 Task: Look for space in Tultitlán, Mexico from 5th September, 2023 to 13th September, 2023 for 6 adults in price range Rs.15000 to Rs.20000. Place can be entire place with 3 bedrooms having 3 beds and 3 bathrooms. Property type can be house, flat, guest house. Booking option can be shelf check-in. Required host language is English.
Action: Mouse moved to (460, 104)
Screenshot: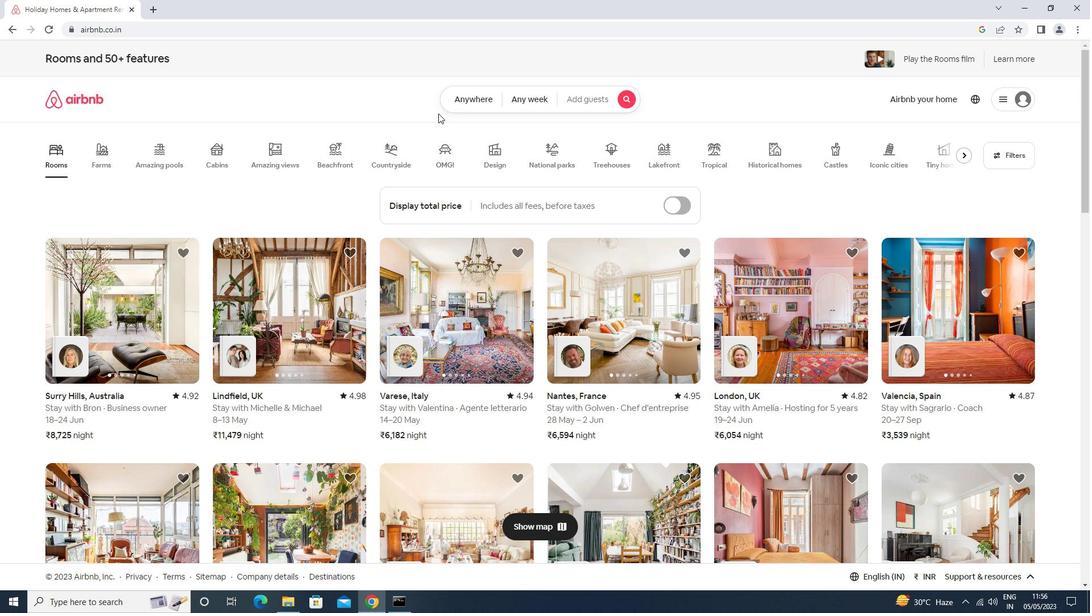 
Action: Mouse pressed left at (460, 104)
Screenshot: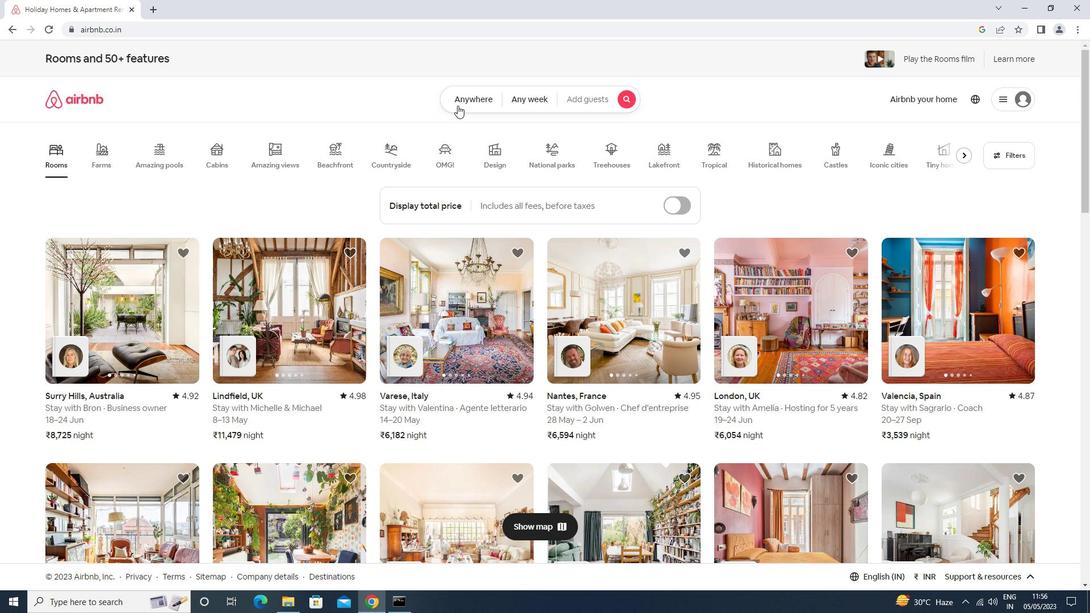 
Action: Mouse moved to (409, 140)
Screenshot: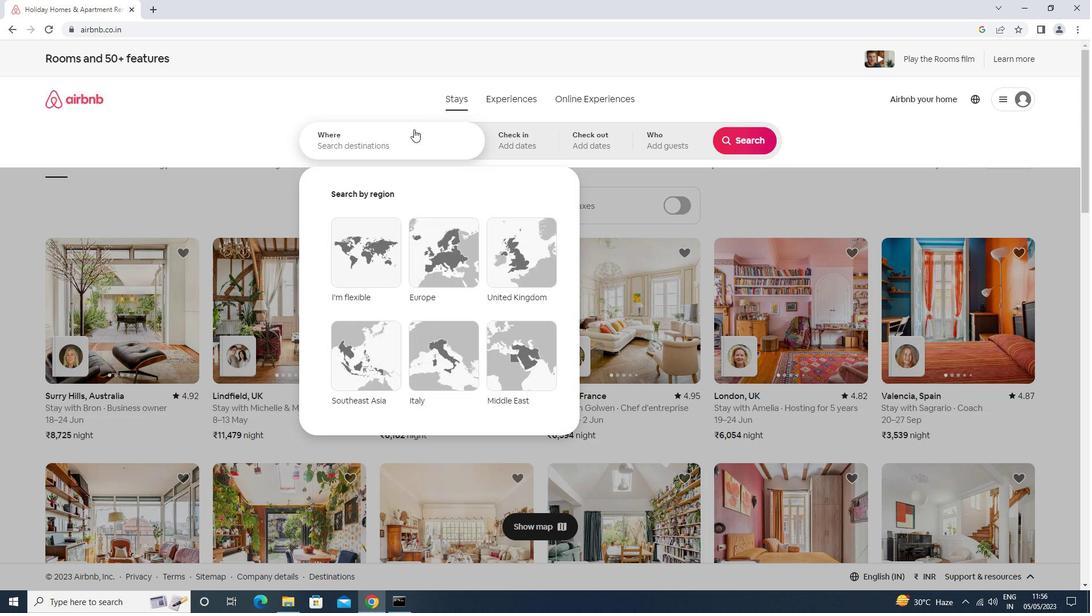 
Action: Mouse pressed left at (409, 140)
Screenshot: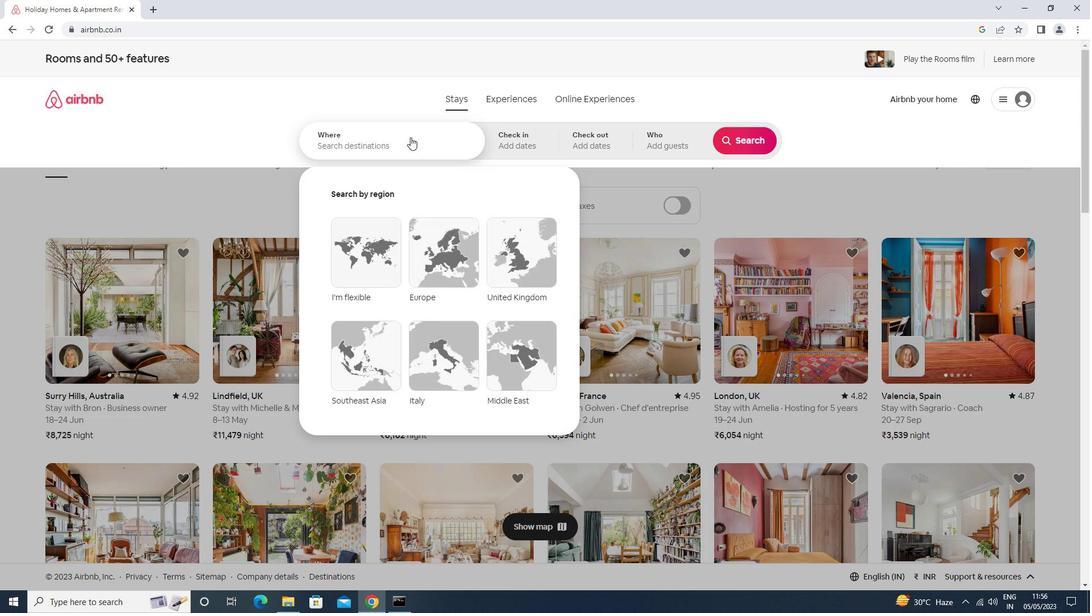 
Action: Mouse moved to (401, 140)
Screenshot: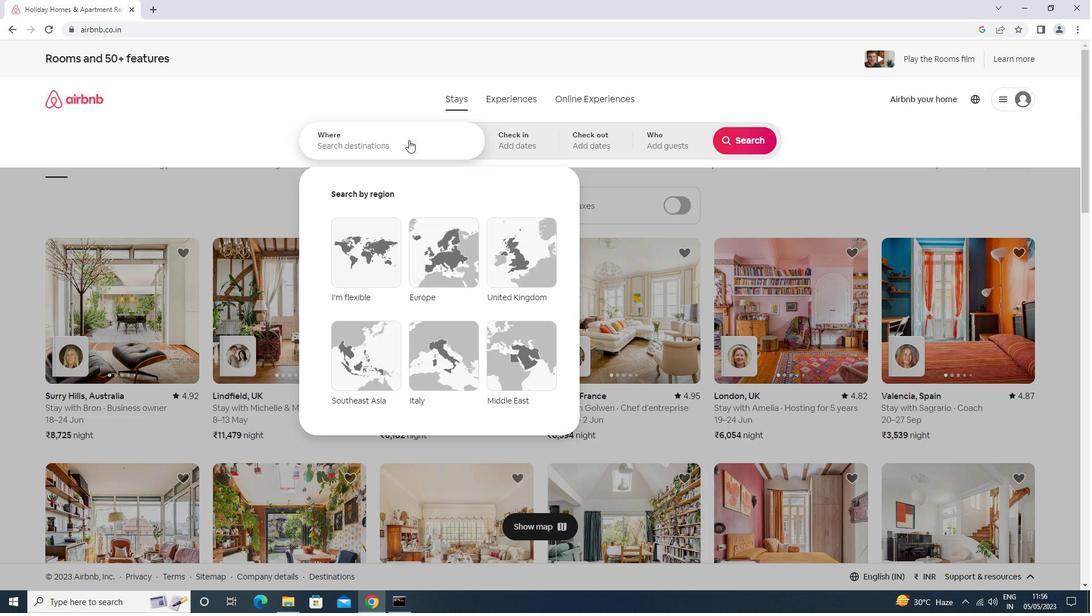 
Action: Key pressed <Key.shift>TULTITLAN<Key.down><Key.enter>
Screenshot: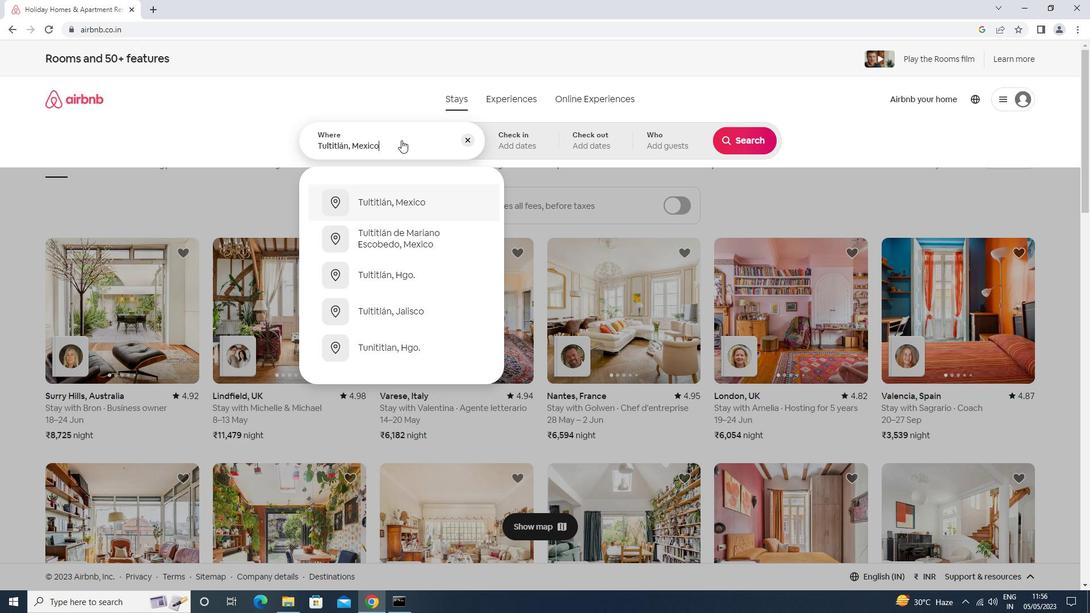 
Action: Mouse moved to (744, 234)
Screenshot: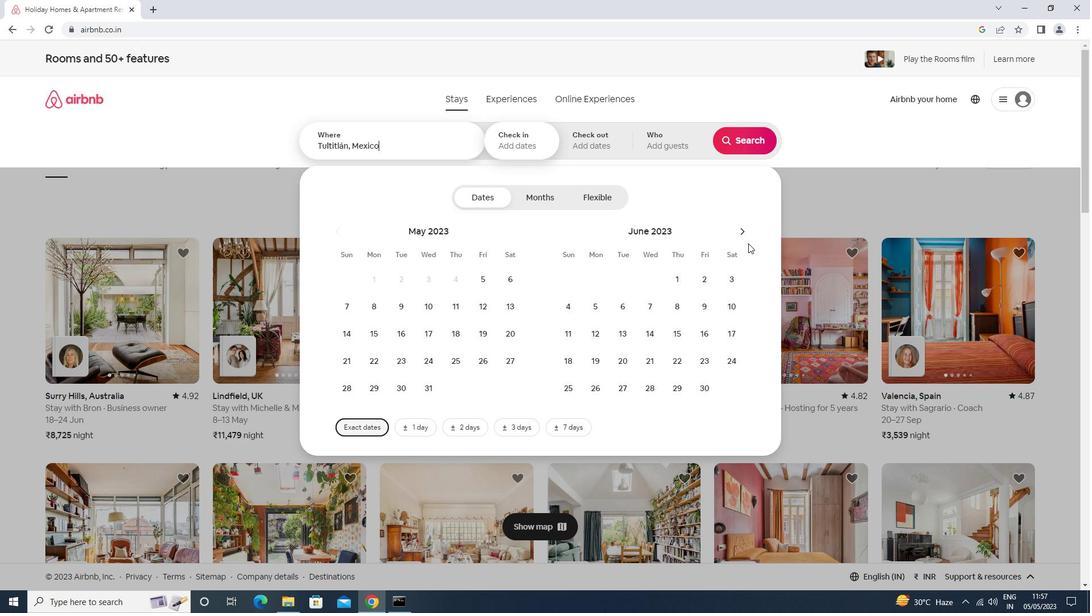 
Action: Mouse pressed left at (744, 234)
Screenshot: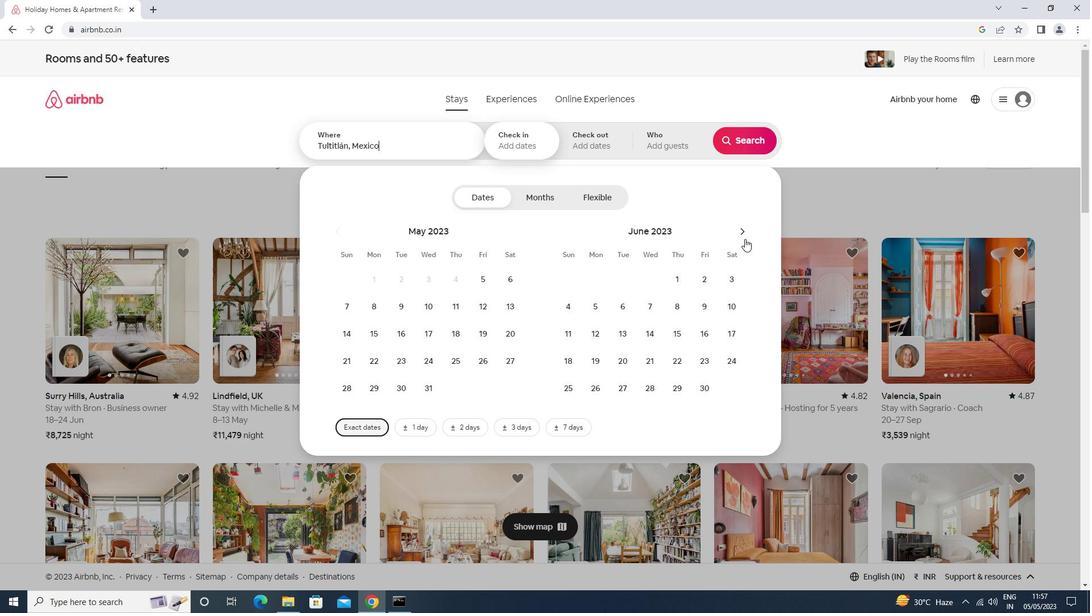 
Action: Mouse moved to (744, 233)
Screenshot: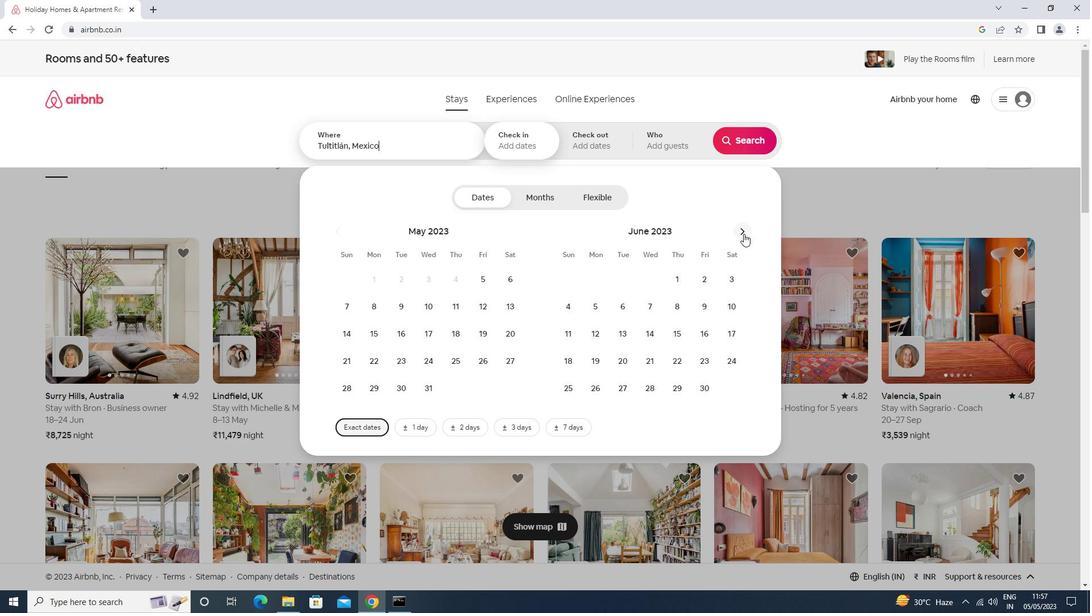 
Action: Mouse pressed left at (744, 233)
Screenshot: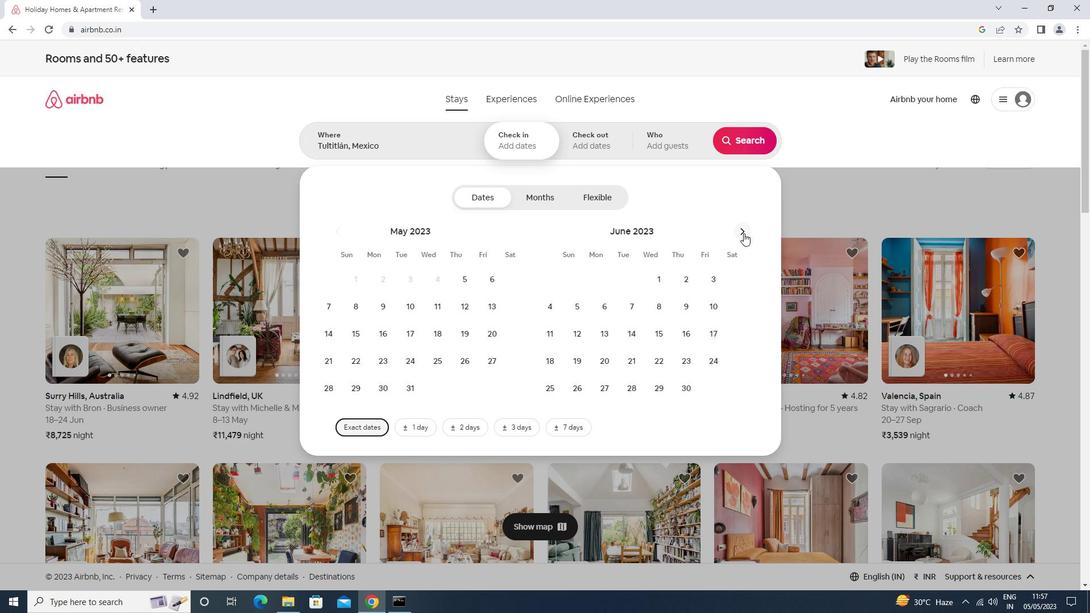 
Action: Mouse pressed left at (744, 233)
Screenshot: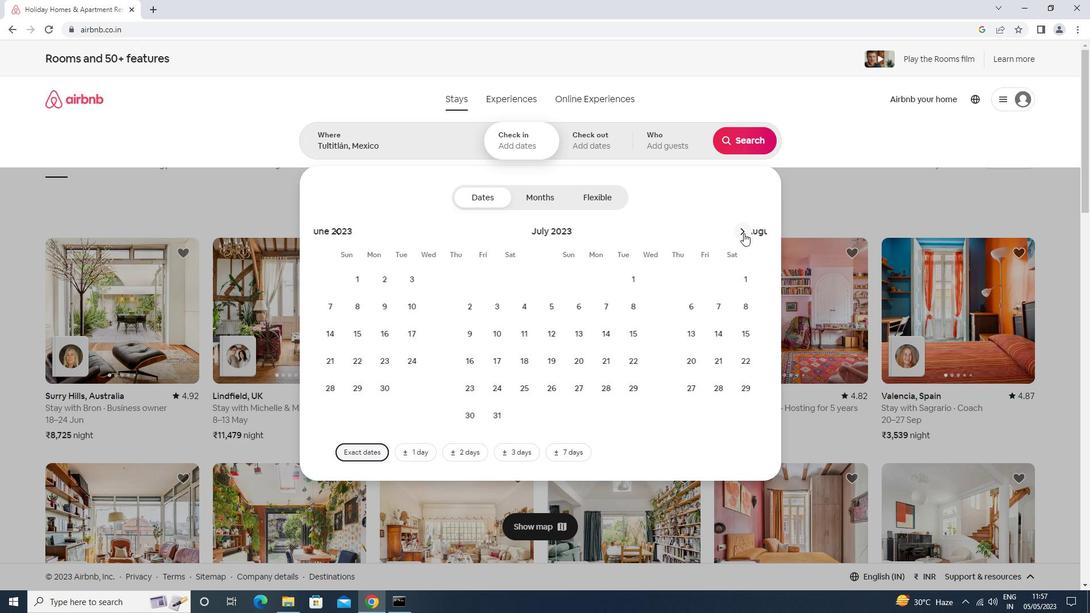 
Action: Mouse moved to (610, 303)
Screenshot: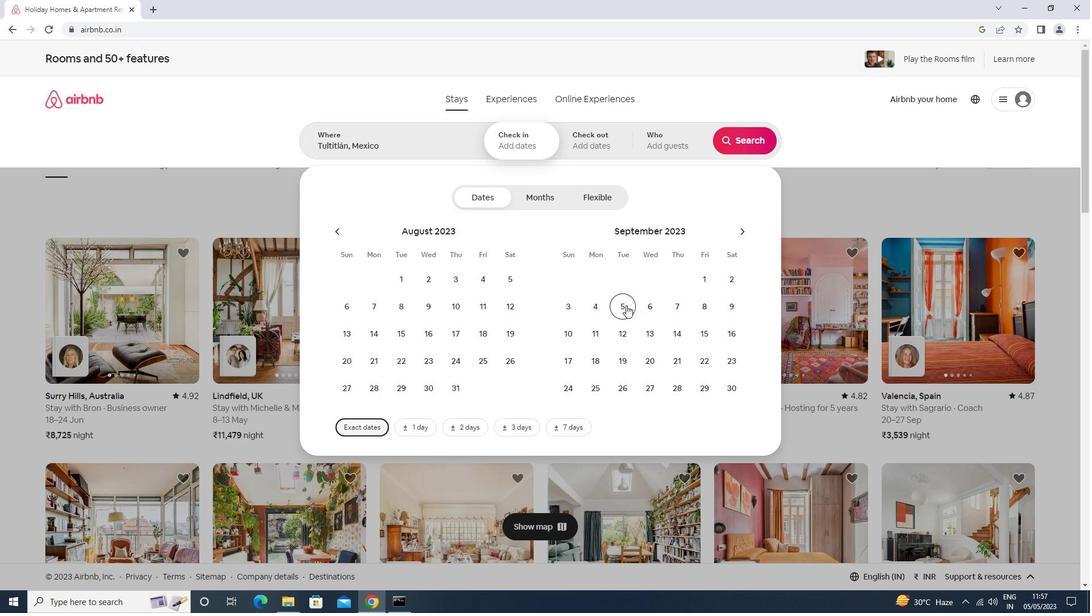 
Action: Mouse pressed left at (610, 303)
Screenshot: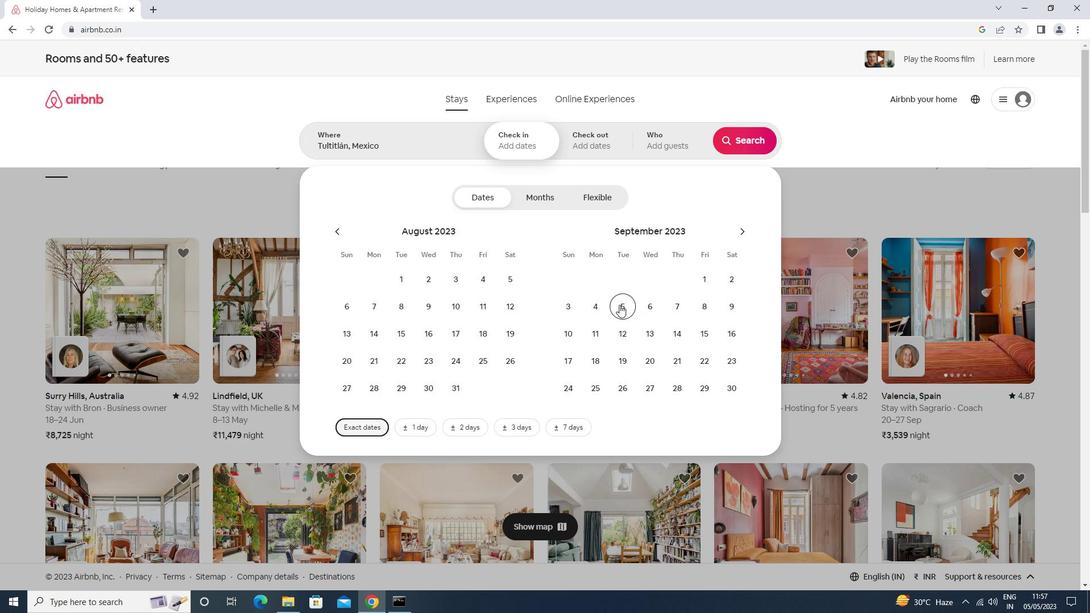 
Action: Mouse moved to (644, 341)
Screenshot: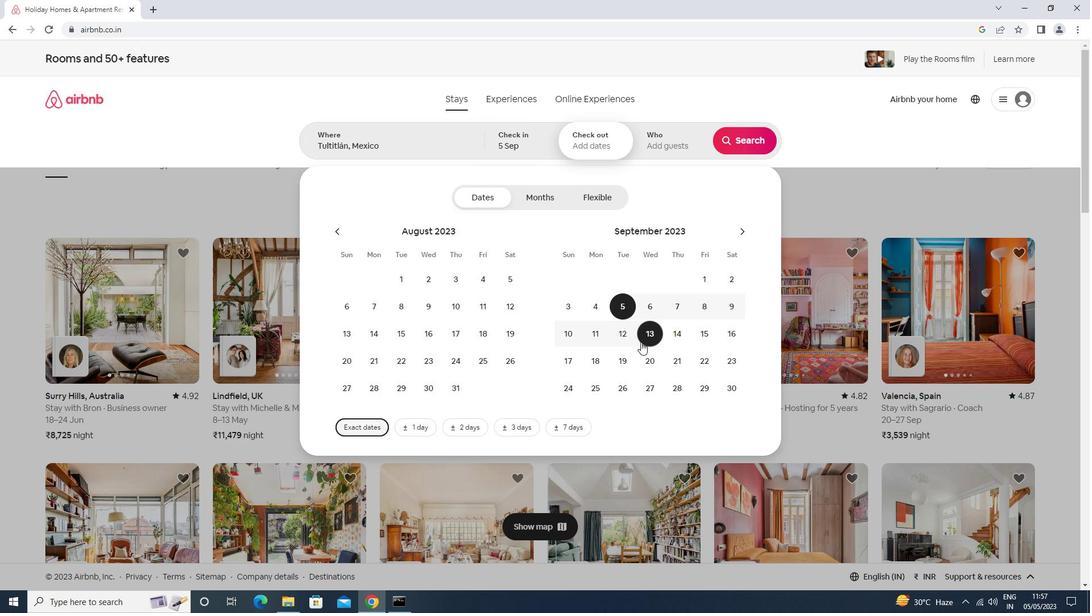 
Action: Mouse pressed left at (644, 341)
Screenshot: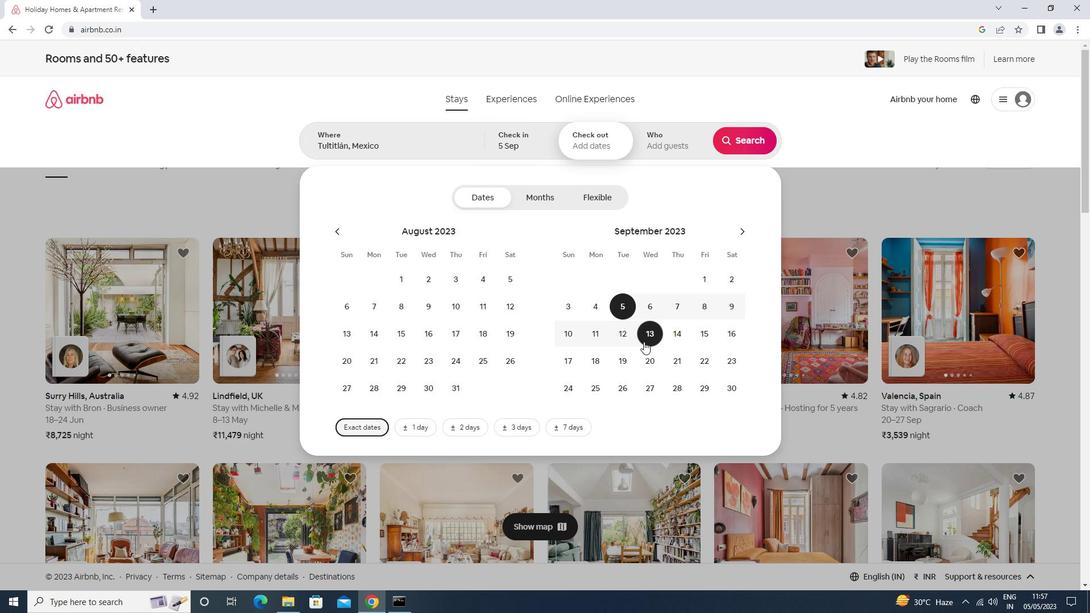 
Action: Mouse moved to (660, 149)
Screenshot: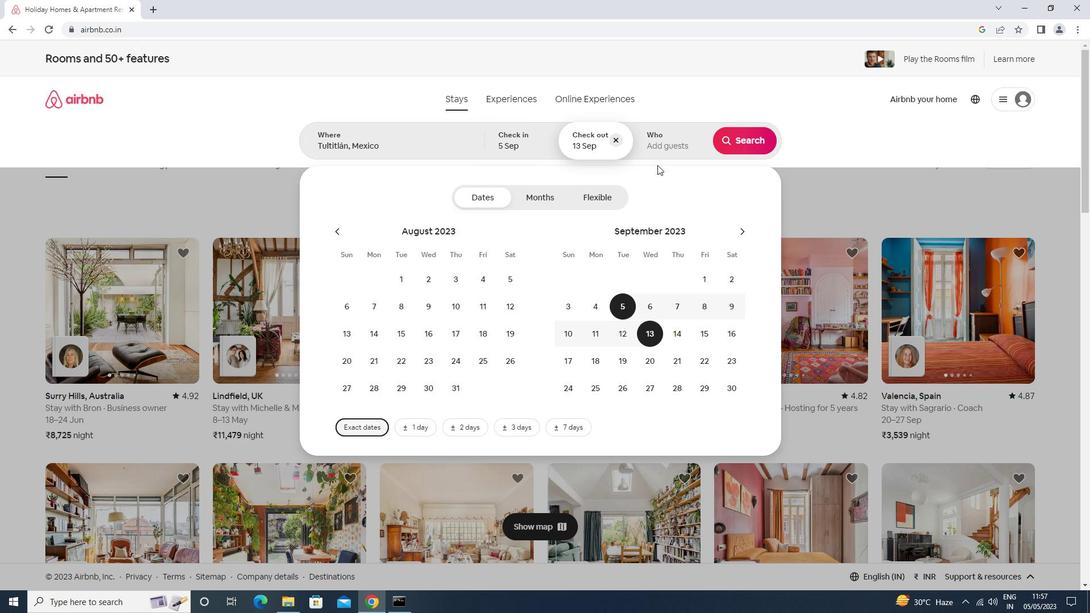 
Action: Mouse pressed left at (660, 149)
Screenshot: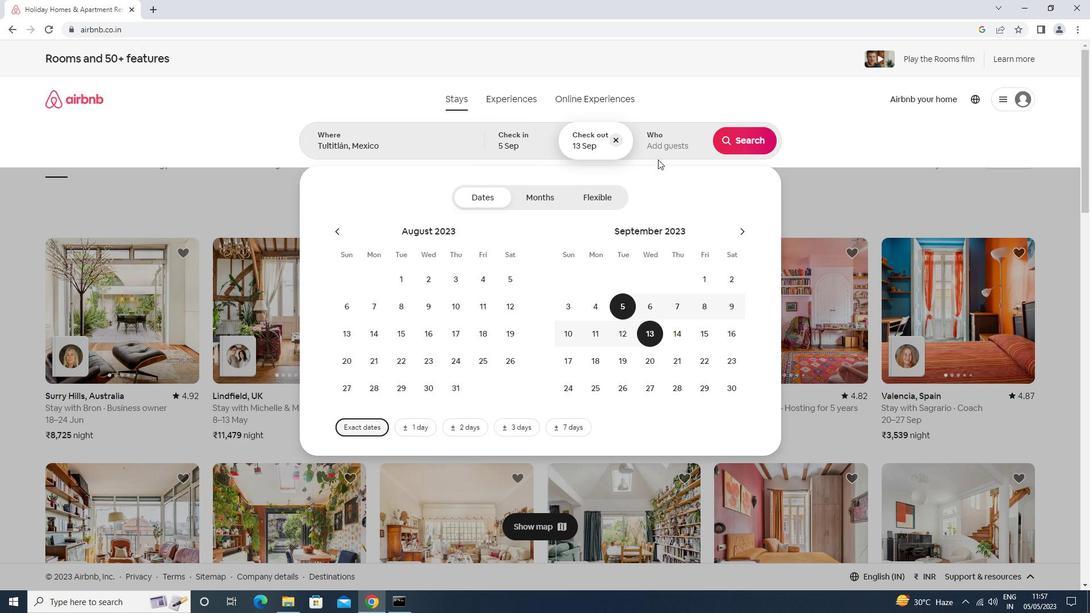 
Action: Mouse moved to (752, 199)
Screenshot: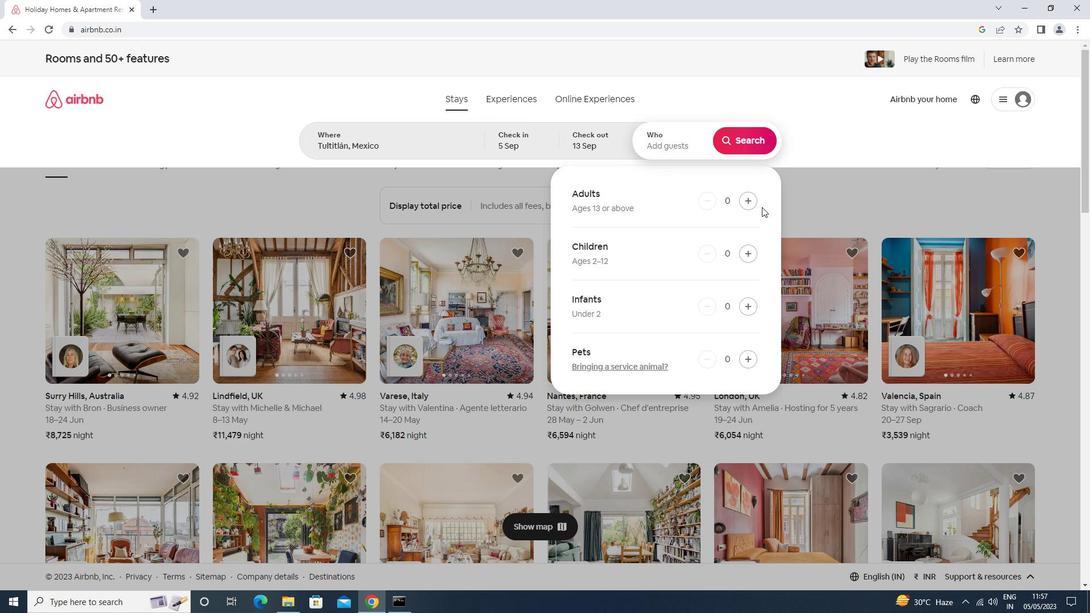 
Action: Mouse pressed left at (752, 199)
Screenshot: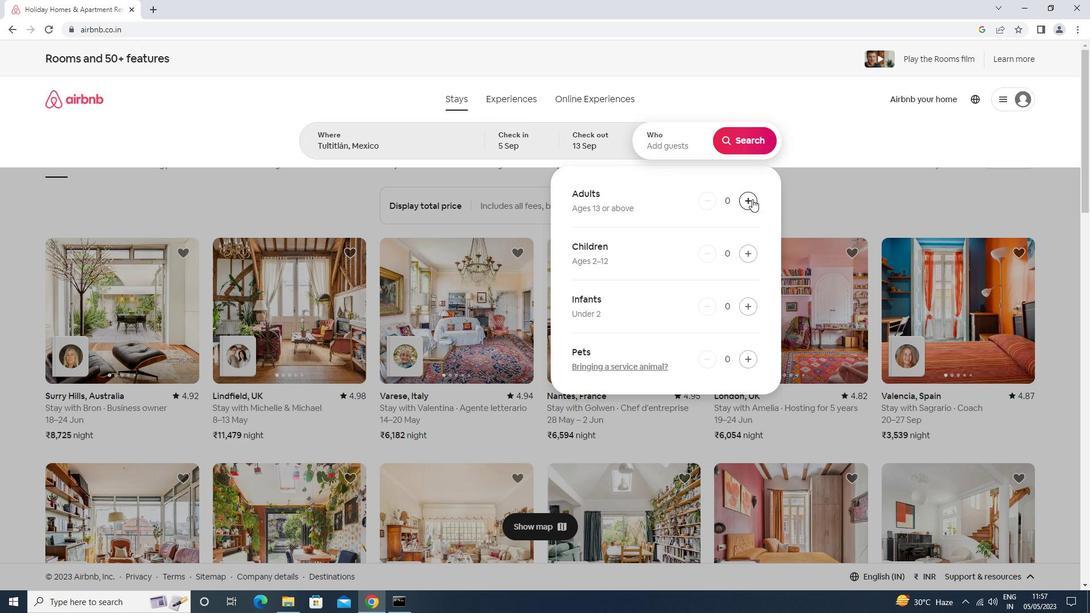 
Action: Mouse pressed left at (752, 199)
Screenshot: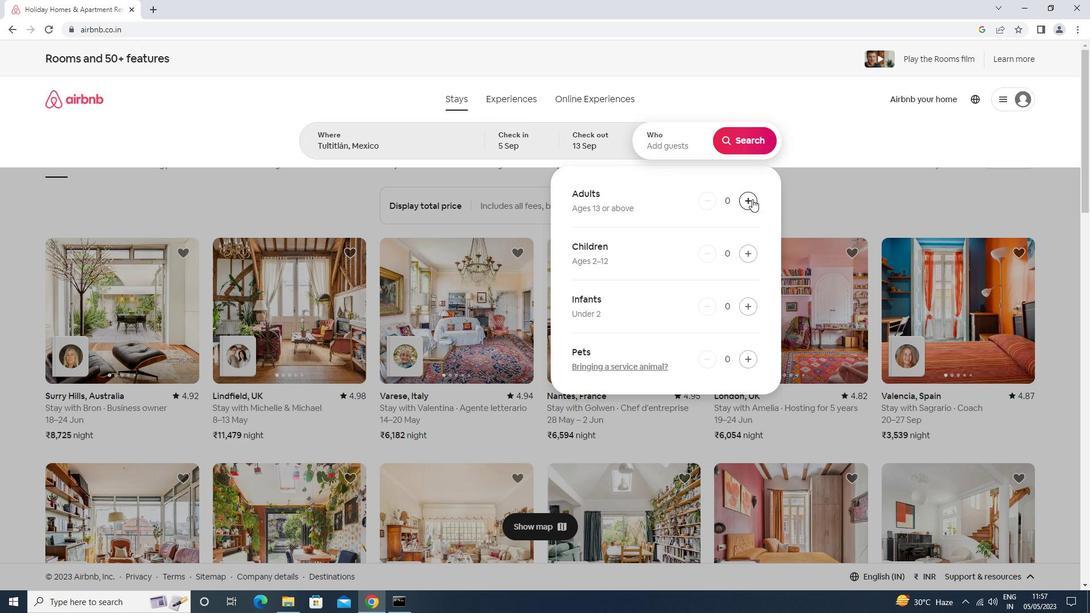 
Action: Mouse pressed left at (752, 199)
Screenshot: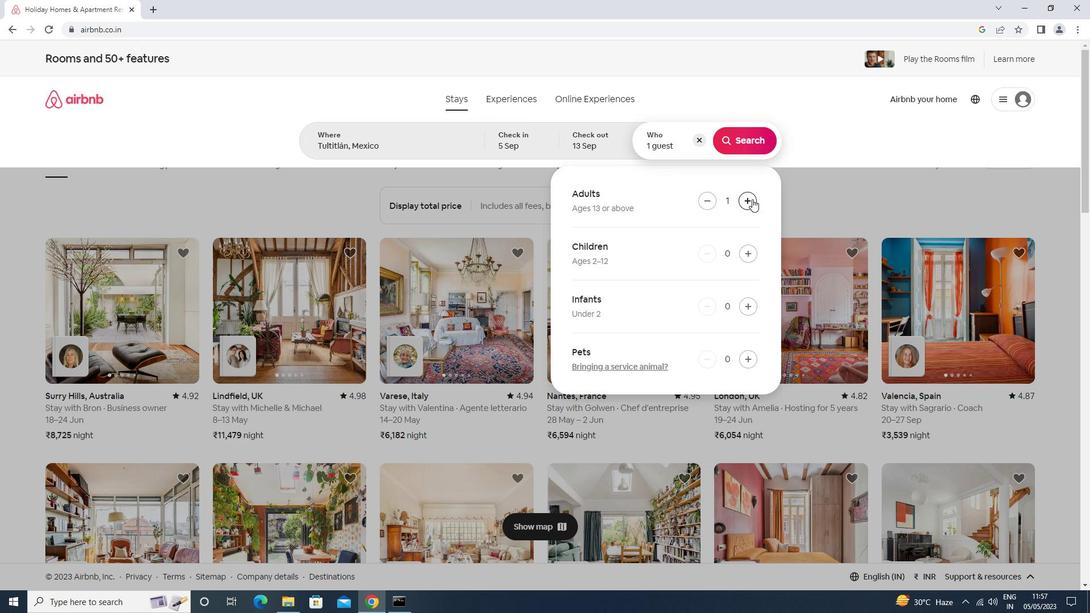 
Action: Mouse pressed left at (752, 199)
Screenshot: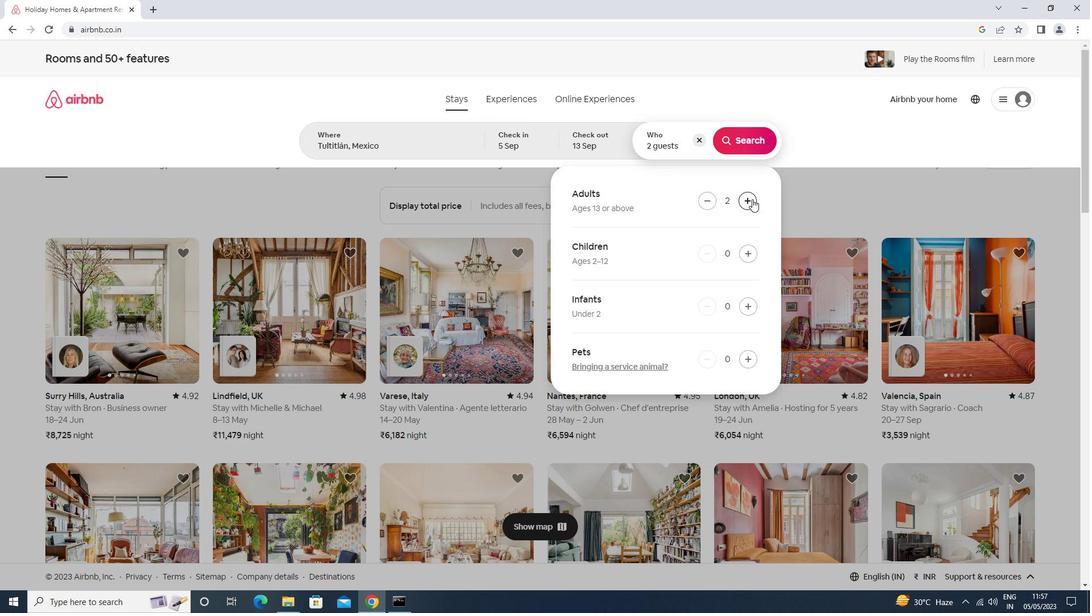 
Action: Mouse pressed left at (752, 199)
Screenshot: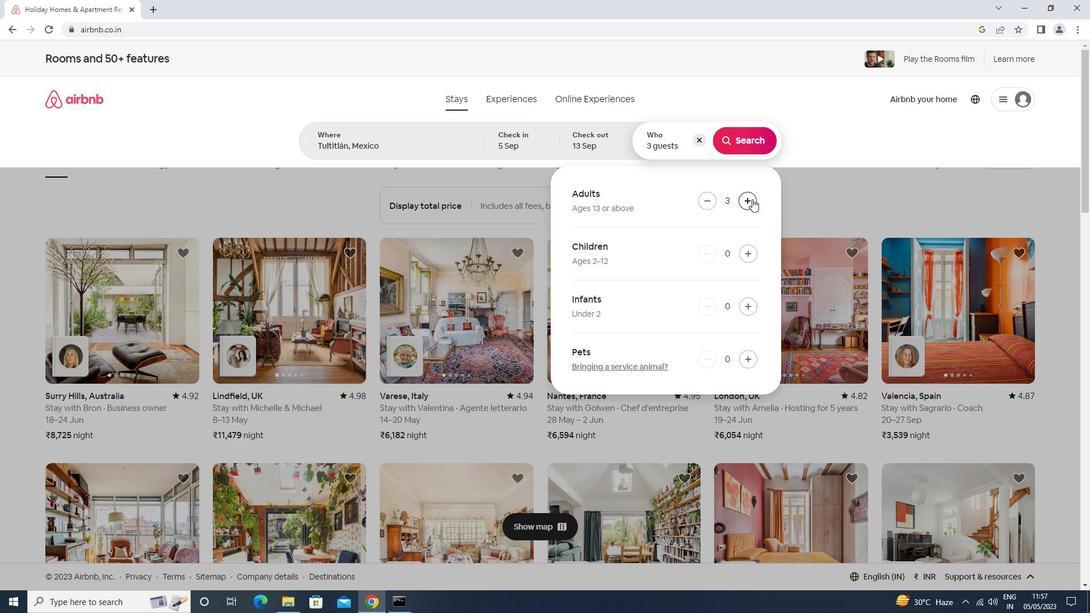 
Action: Mouse pressed left at (752, 199)
Screenshot: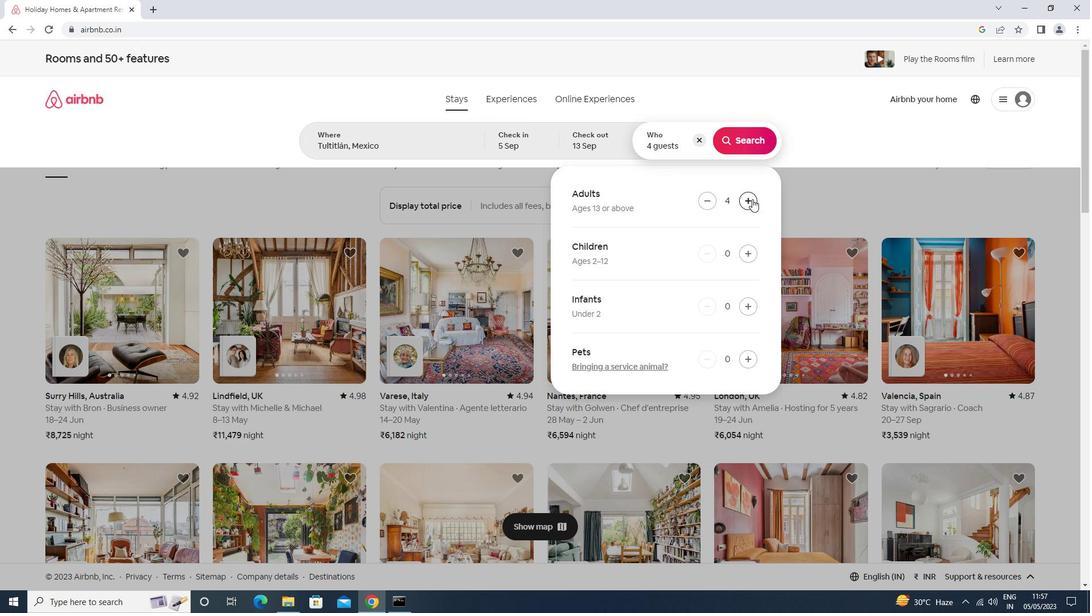 
Action: Mouse moved to (742, 138)
Screenshot: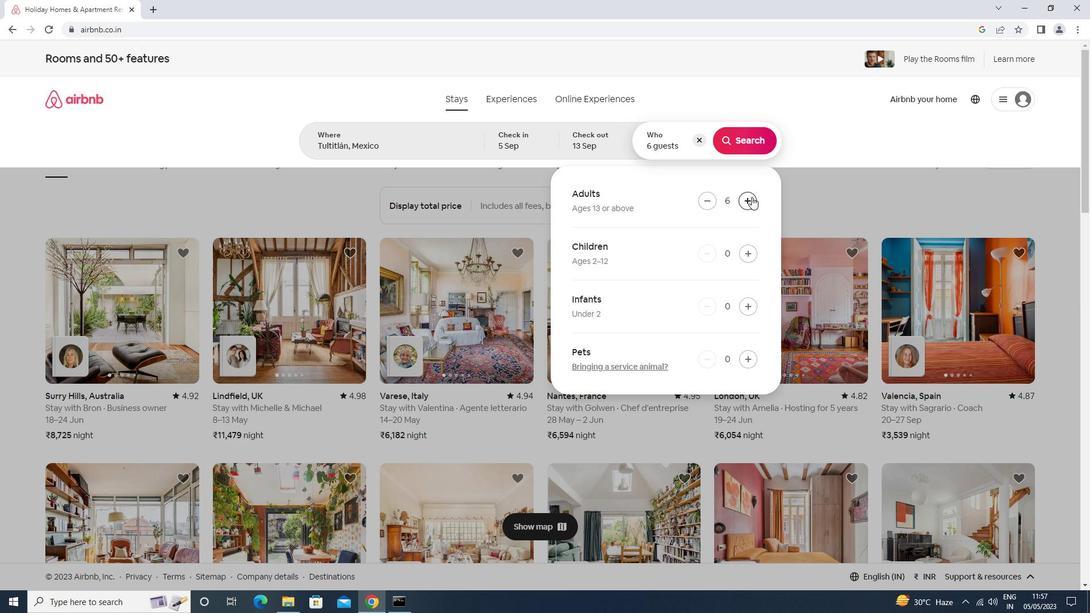 
Action: Mouse pressed left at (742, 138)
Screenshot: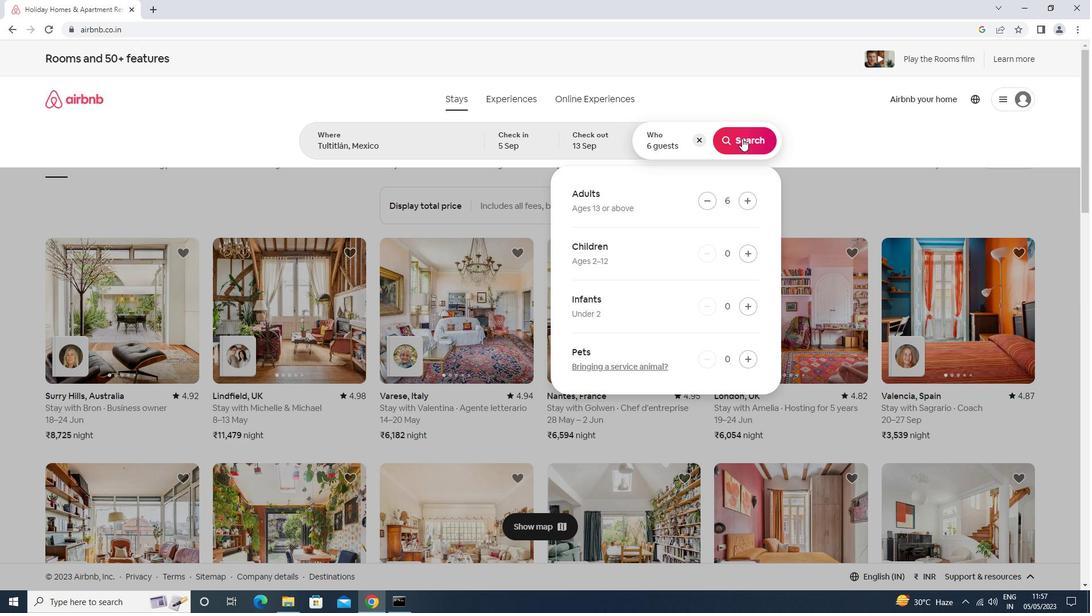 
Action: Mouse moved to (1037, 116)
Screenshot: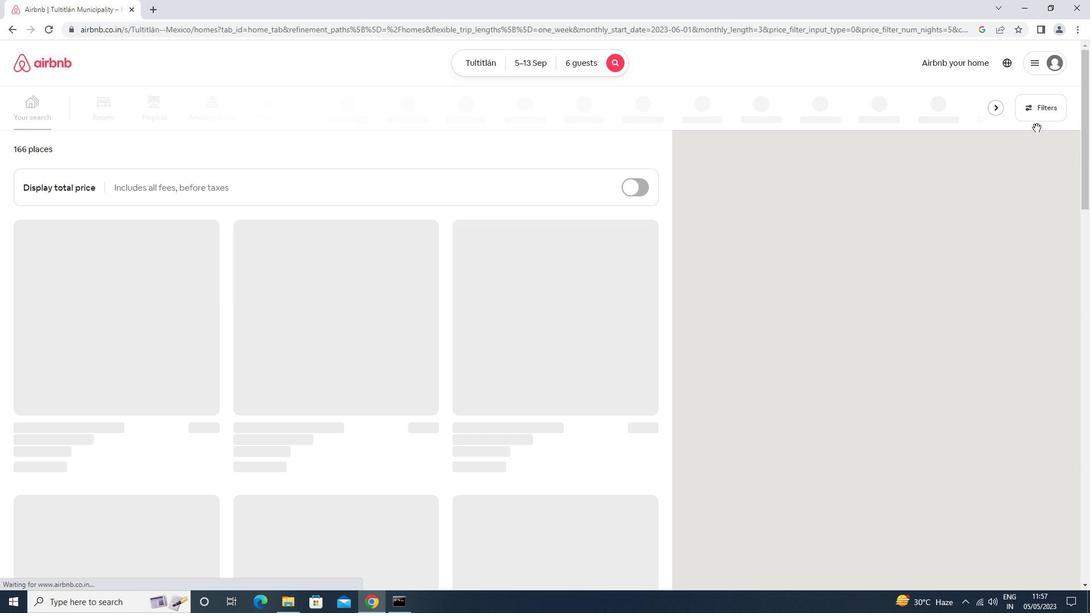 
Action: Mouse pressed left at (1037, 116)
Screenshot: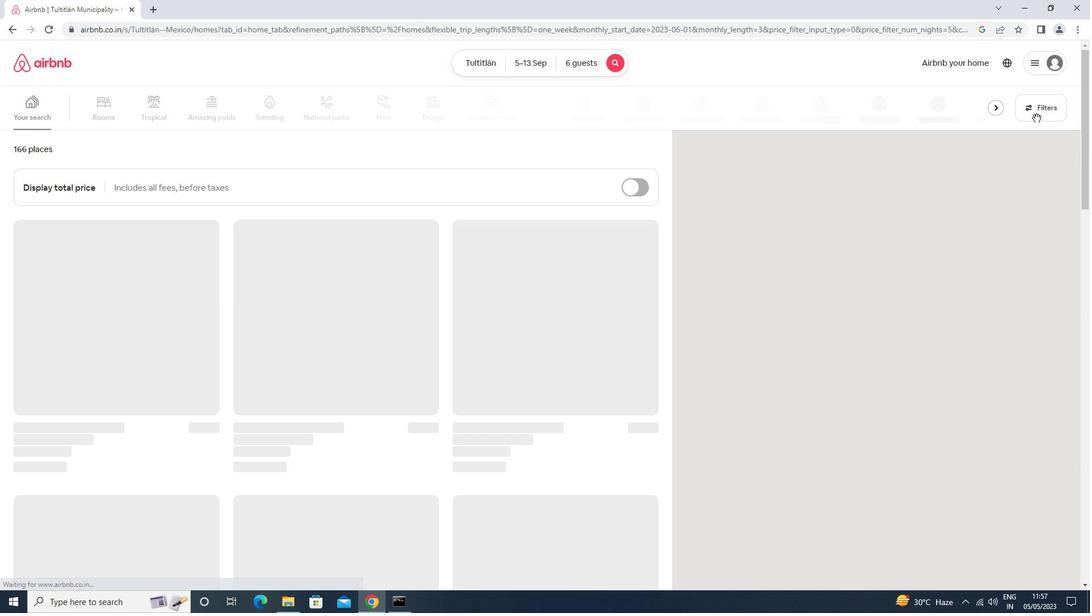 
Action: Mouse moved to (419, 384)
Screenshot: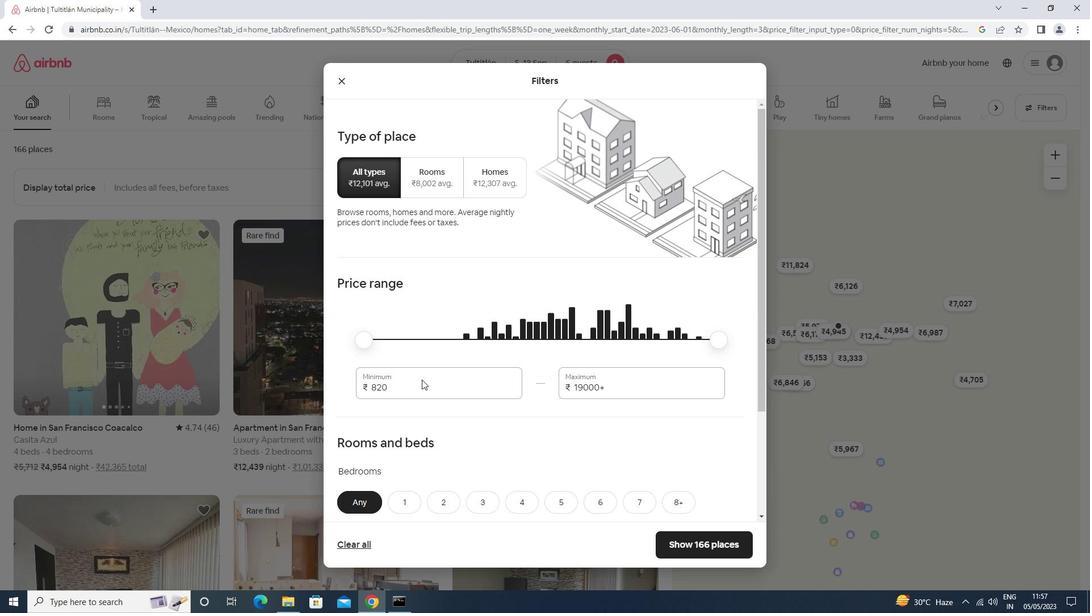 
Action: Mouse pressed left at (419, 384)
Screenshot: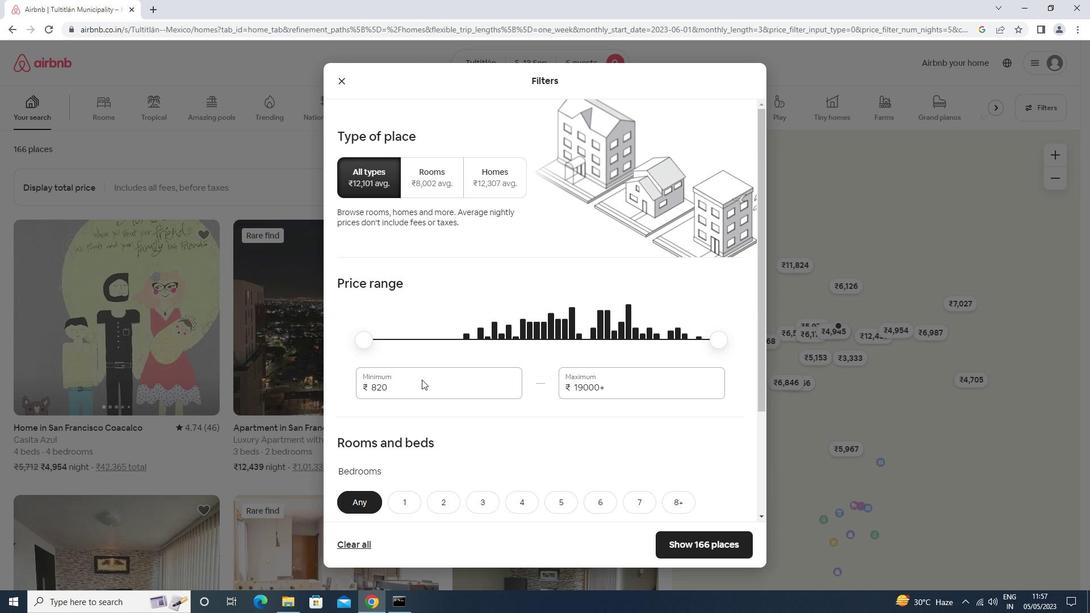 
Action: Mouse moved to (413, 383)
Screenshot: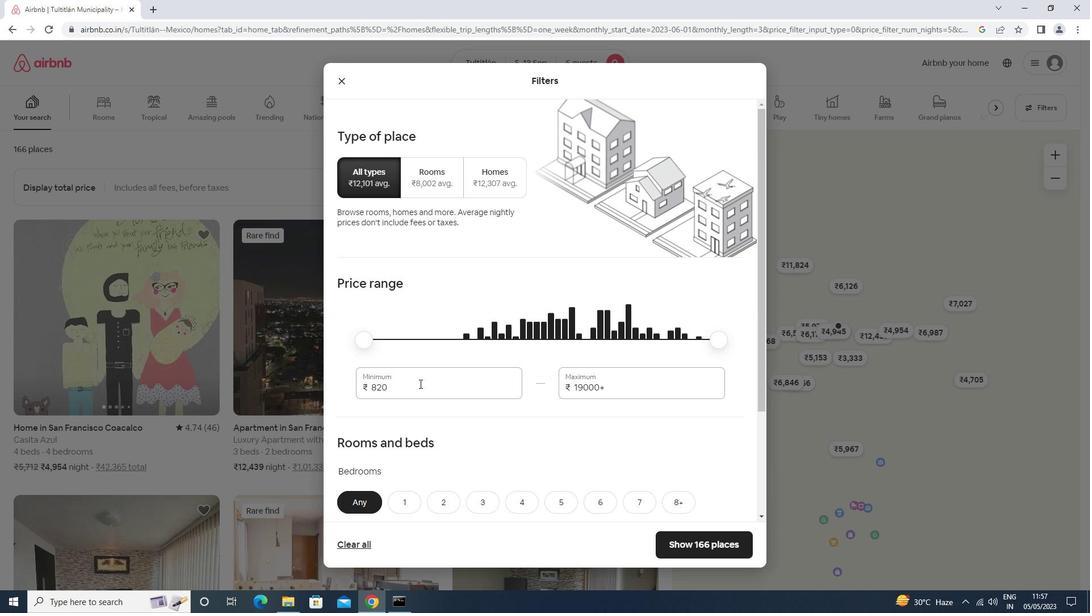 
Action: Key pressed <Key.backspace><Key.backspace><Key.backspace>15000<Key.tab>16<Key.backspace><Key.backspace>20000
Screenshot: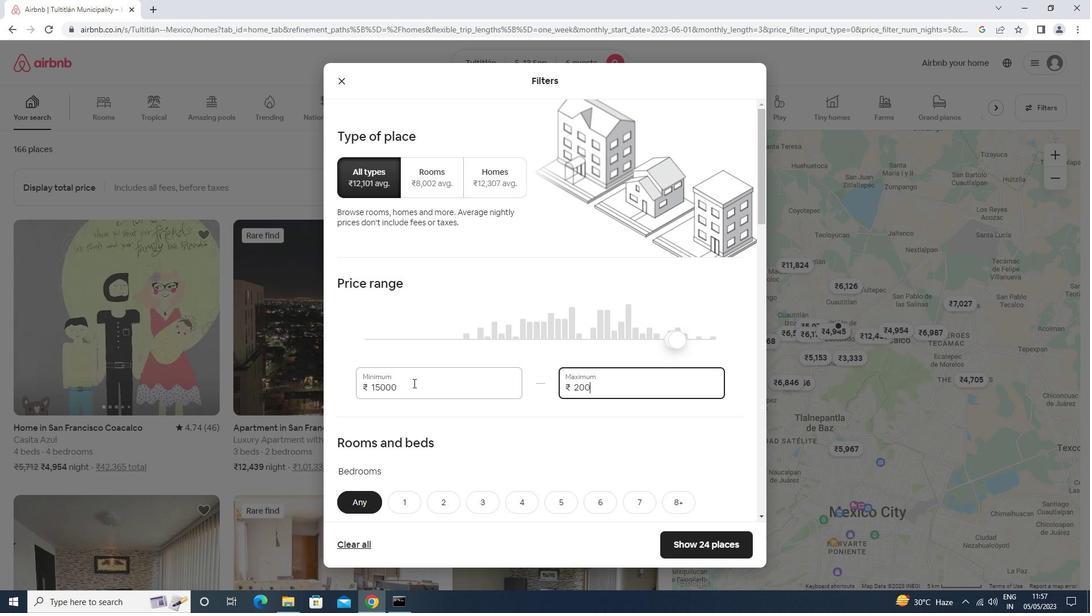 
Action: Mouse moved to (446, 465)
Screenshot: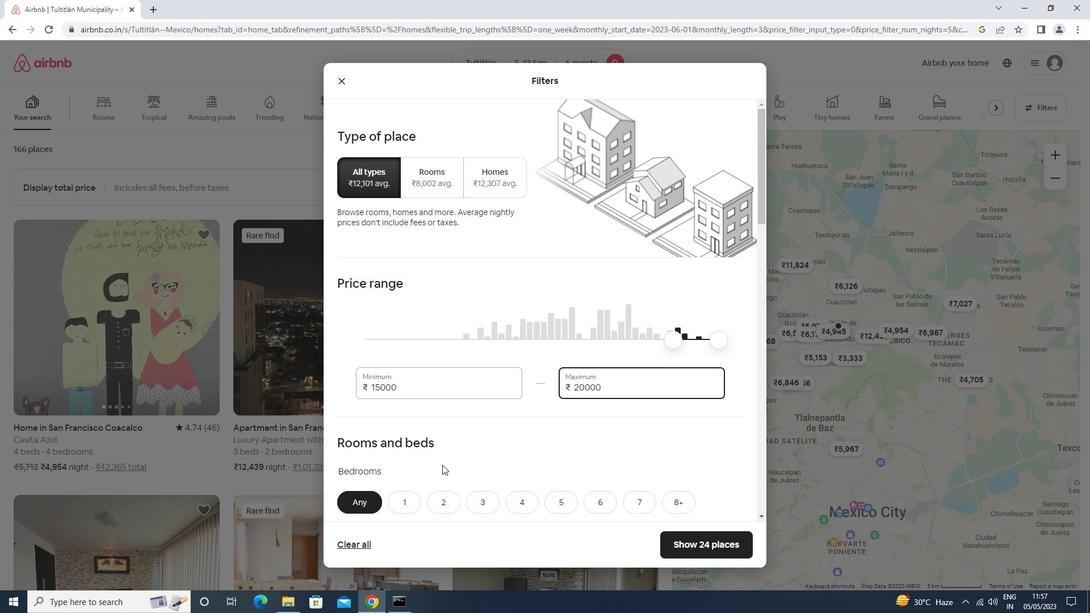 
Action: Mouse scrolled (446, 464) with delta (0, 0)
Screenshot: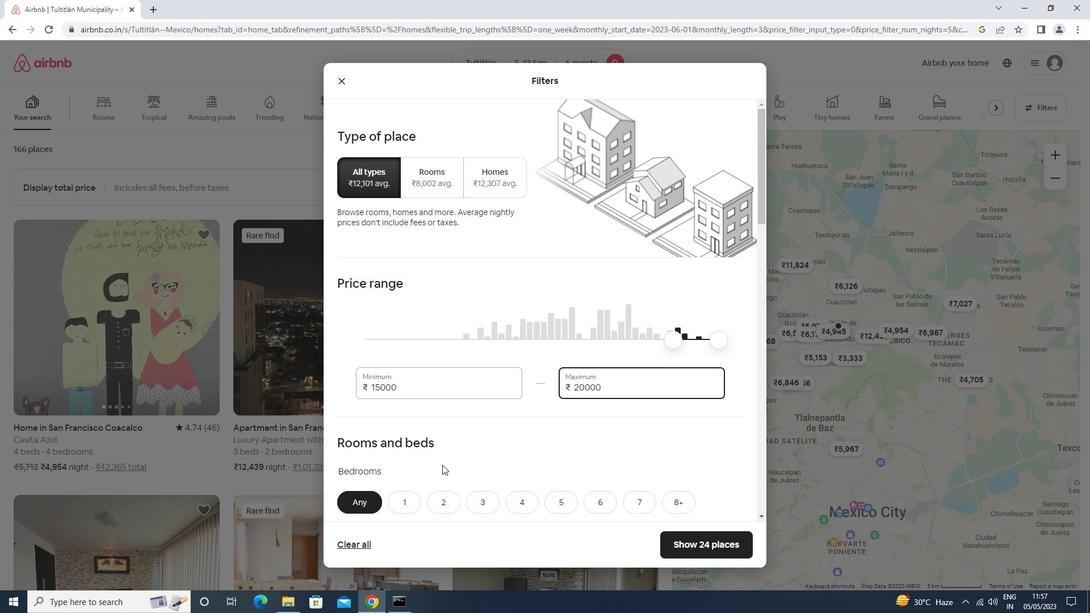 
Action: Mouse scrolled (446, 464) with delta (0, 0)
Screenshot: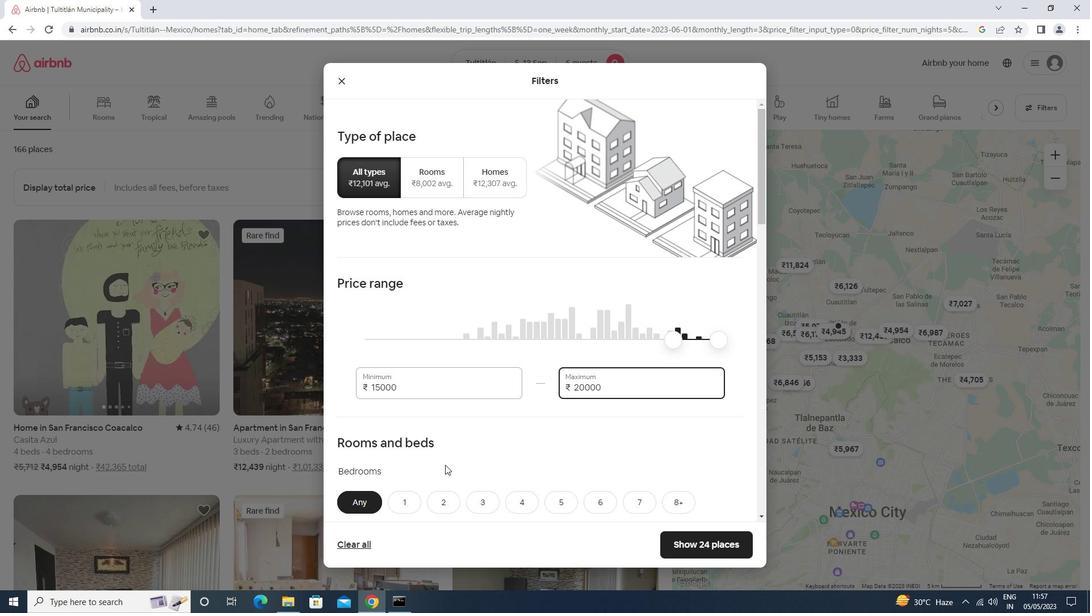 
Action: Mouse scrolled (446, 464) with delta (0, 0)
Screenshot: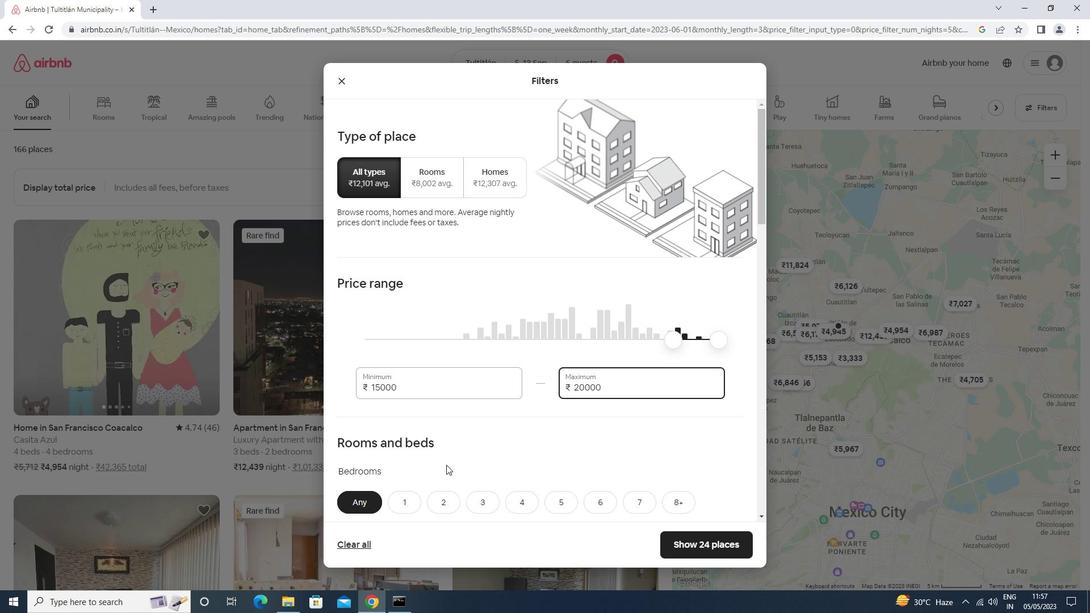 
Action: Mouse scrolled (446, 464) with delta (0, 0)
Screenshot: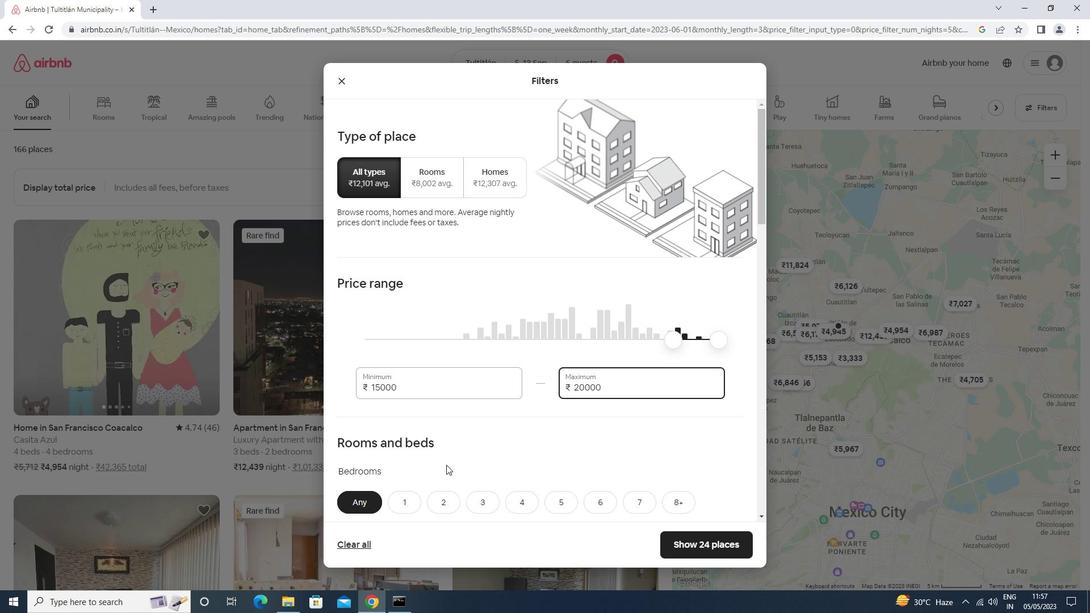 
Action: Mouse moved to (471, 271)
Screenshot: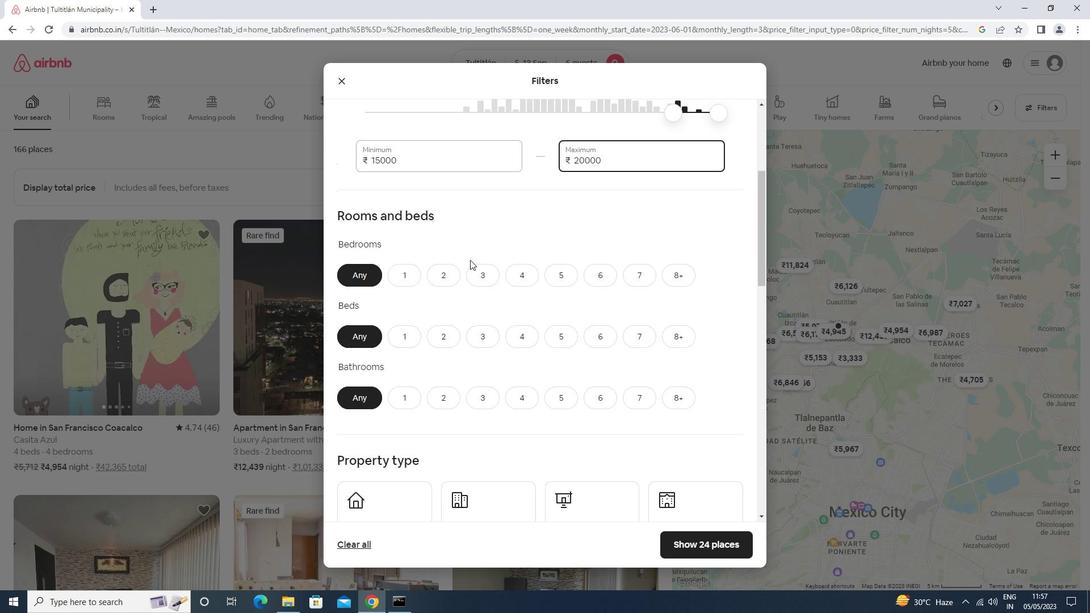 
Action: Mouse pressed left at (471, 271)
Screenshot: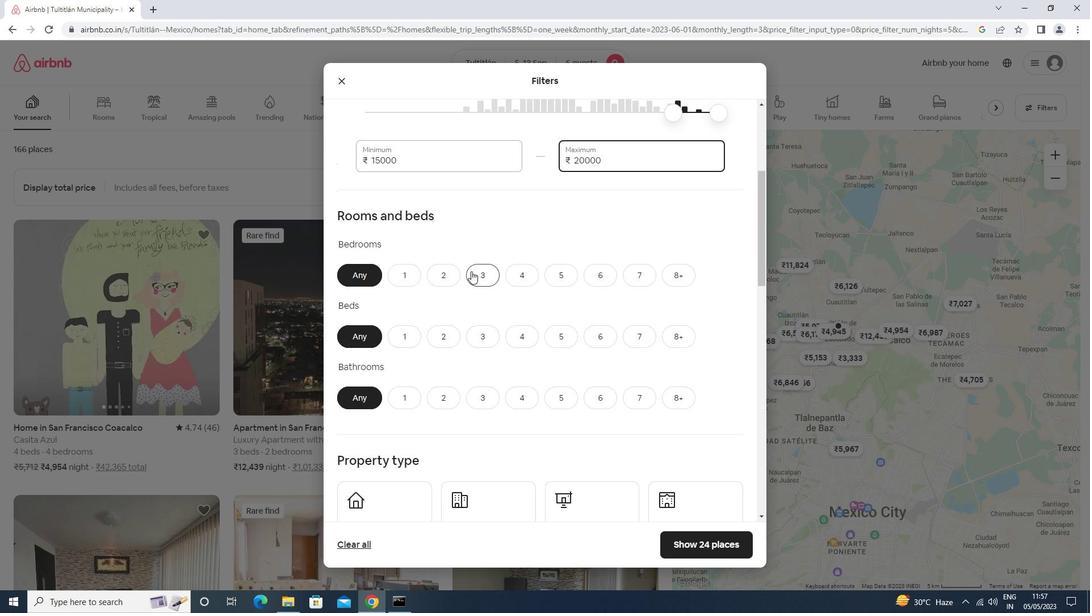 
Action: Mouse moved to (486, 329)
Screenshot: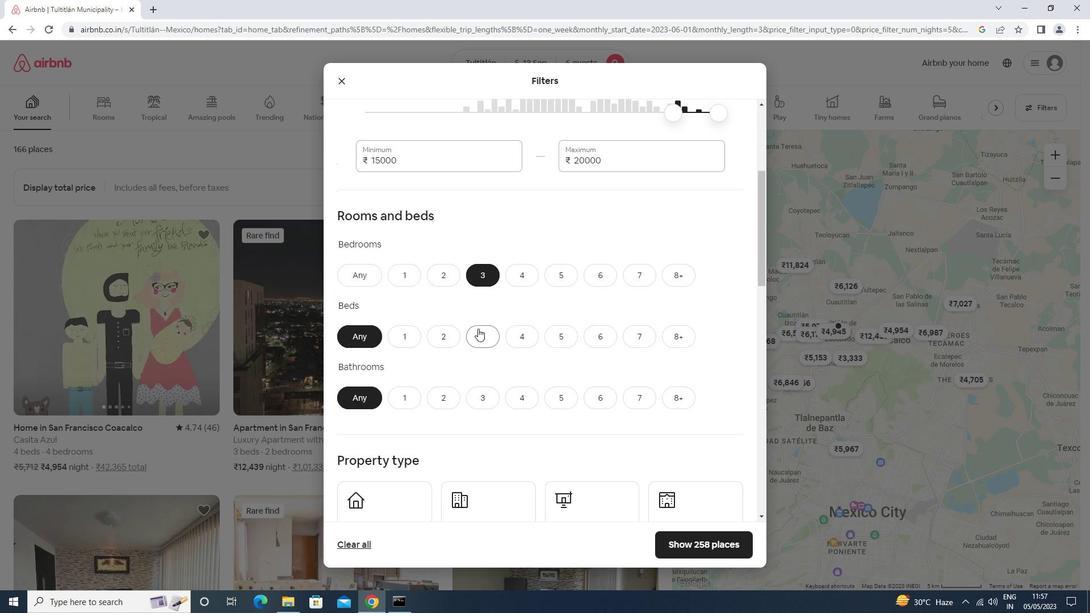 
Action: Mouse pressed left at (486, 329)
Screenshot: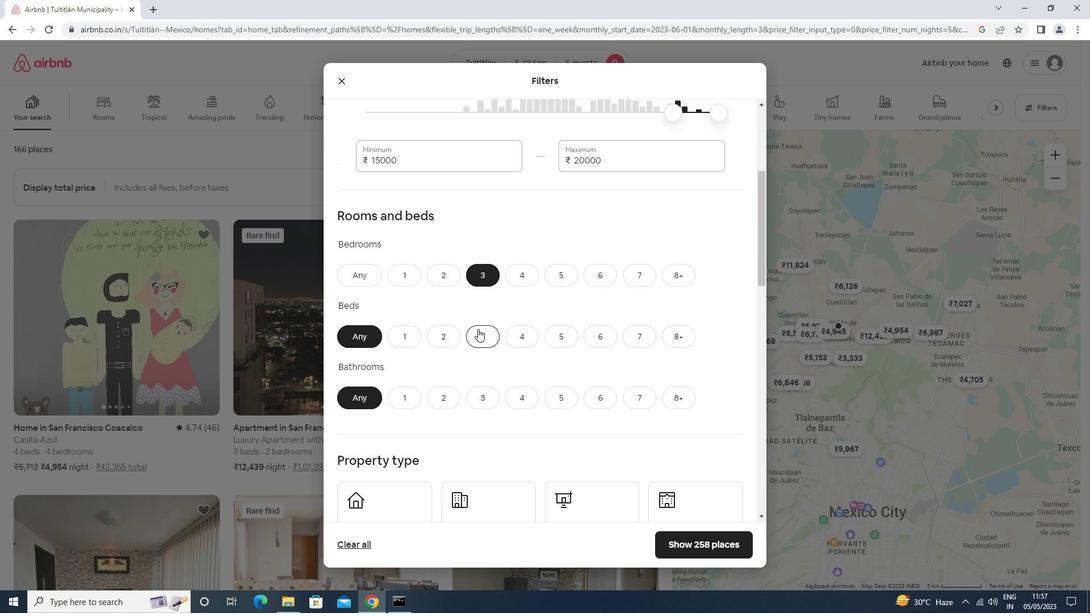 
Action: Mouse moved to (484, 399)
Screenshot: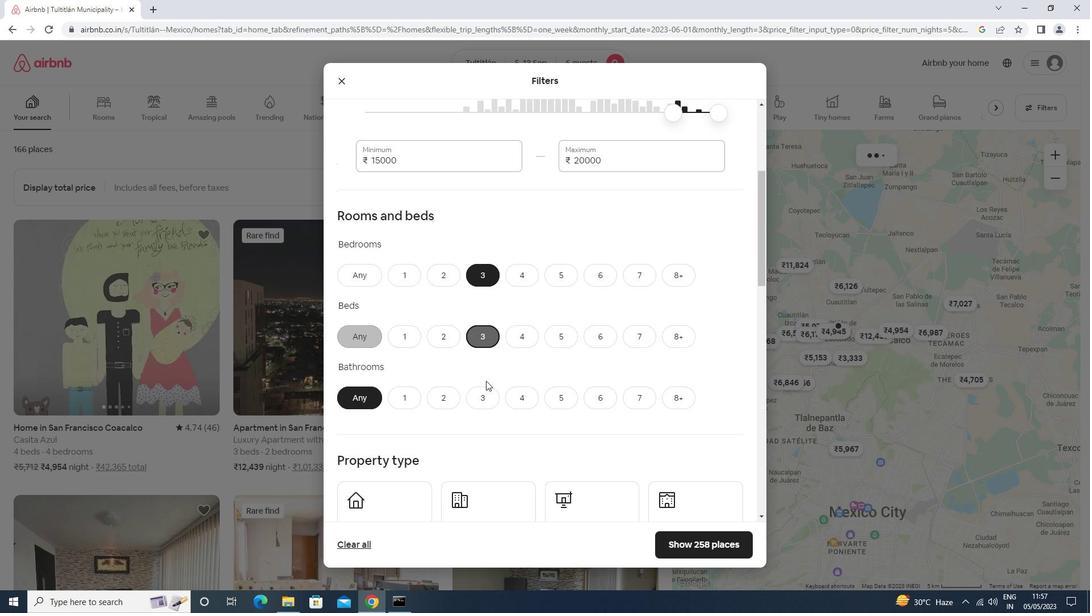 
Action: Mouse pressed left at (484, 399)
Screenshot: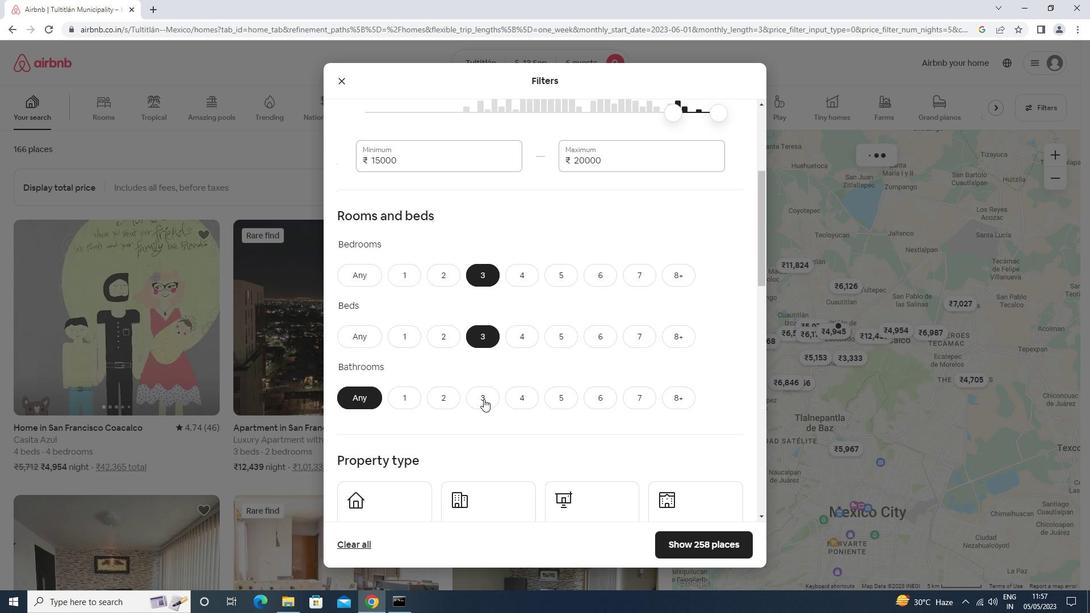 
Action: Mouse moved to (481, 398)
Screenshot: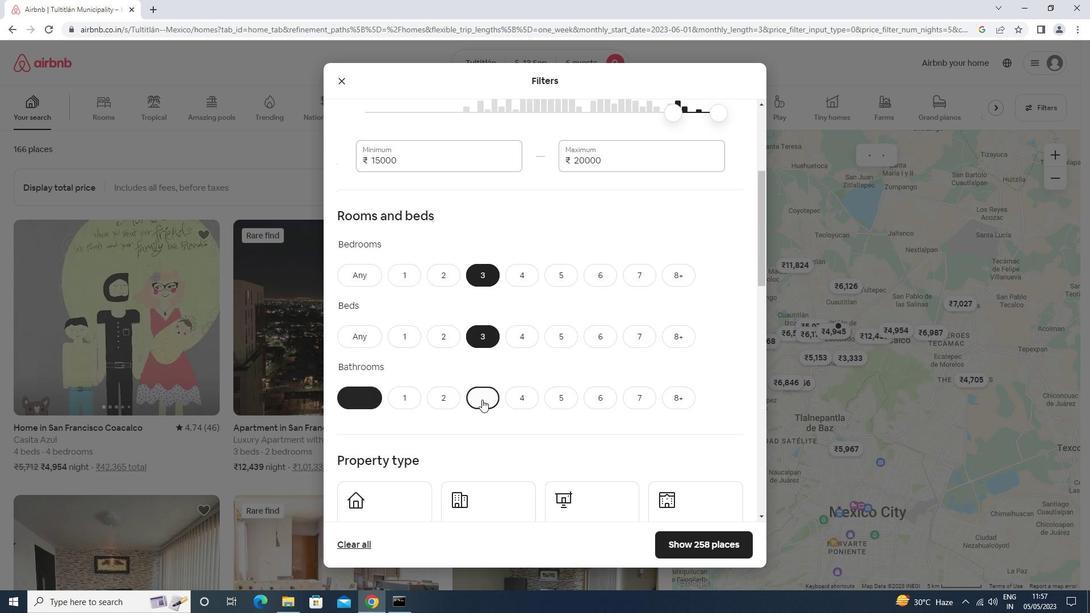 
Action: Mouse scrolled (481, 397) with delta (0, 0)
Screenshot: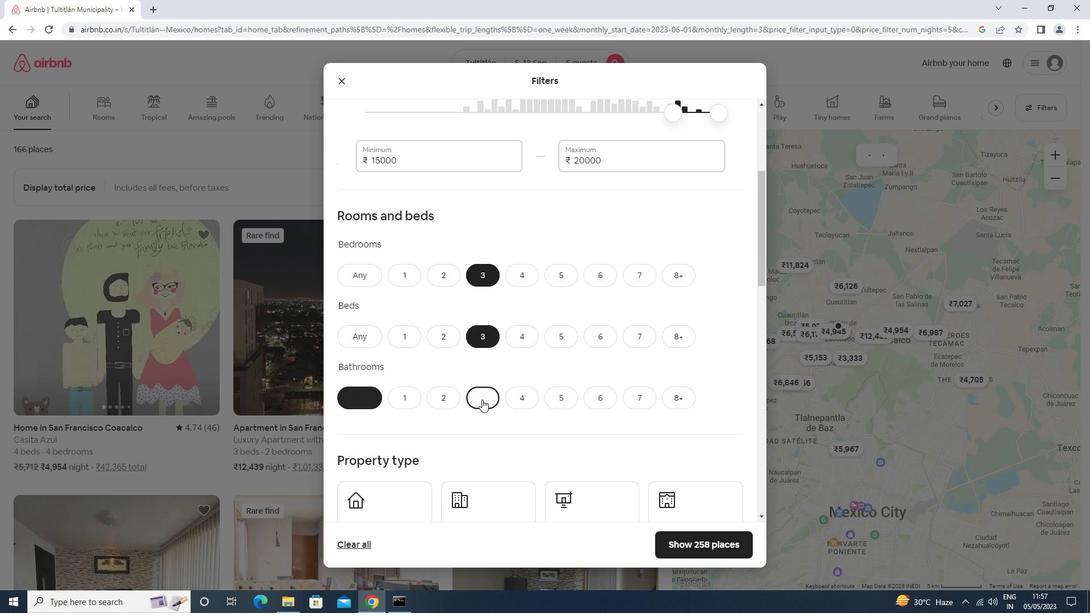 
Action: Mouse scrolled (481, 397) with delta (0, 0)
Screenshot: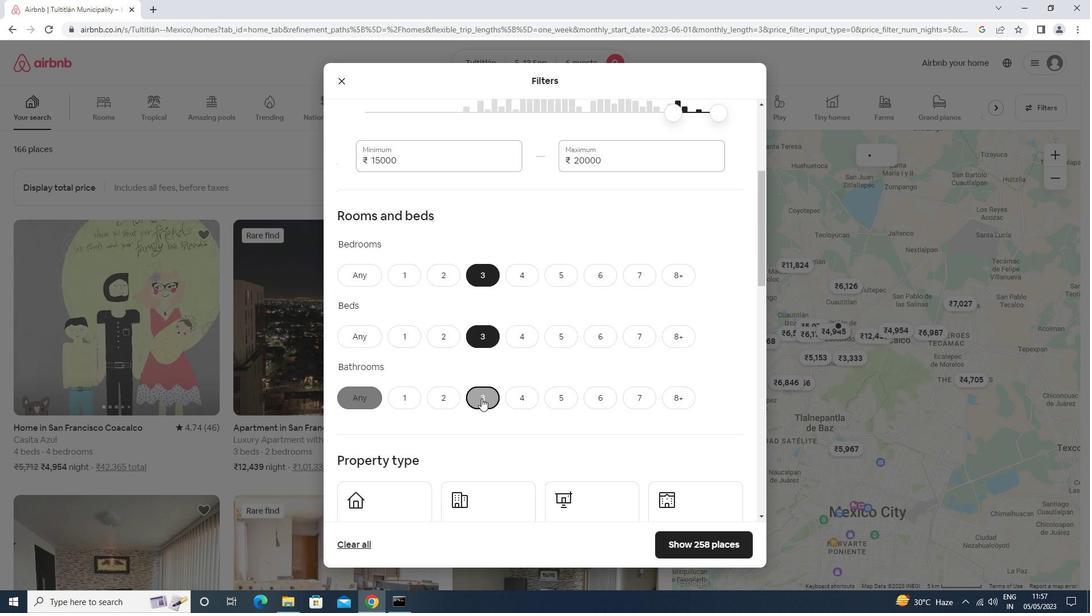 
Action: Mouse scrolled (481, 397) with delta (0, 0)
Screenshot: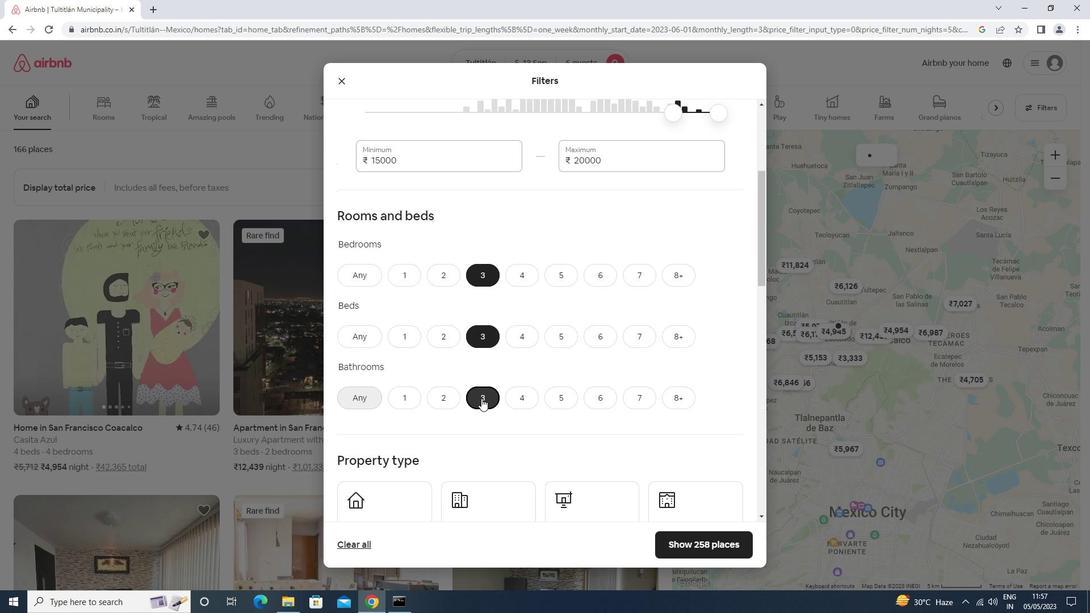
Action: Mouse scrolled (481, 397) with delta (0, 0)
Screenshot: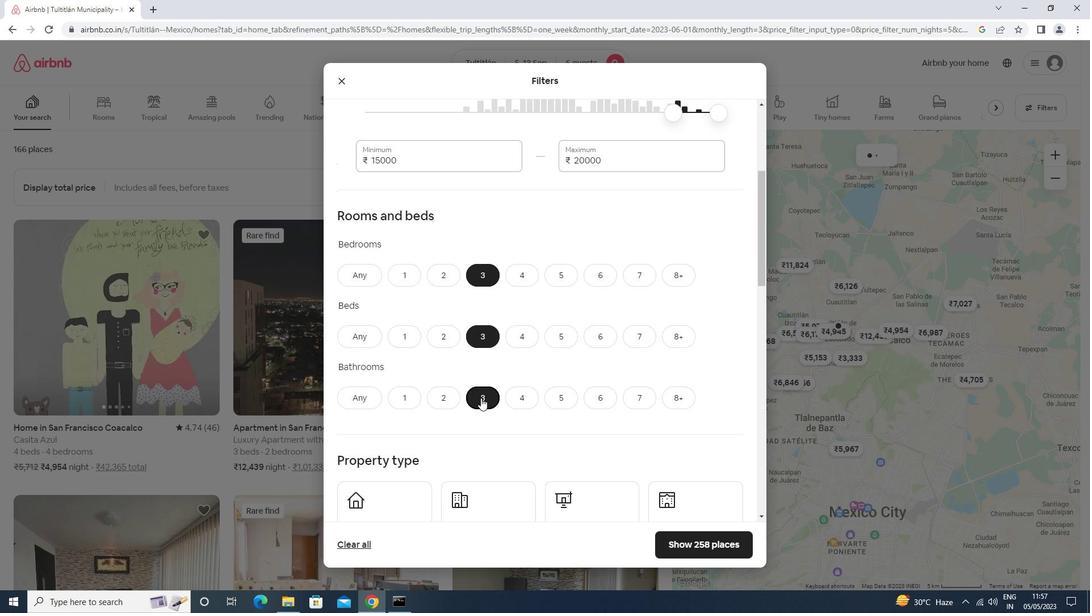 
Action: Mouse moved to (415, 311)
Screenshot: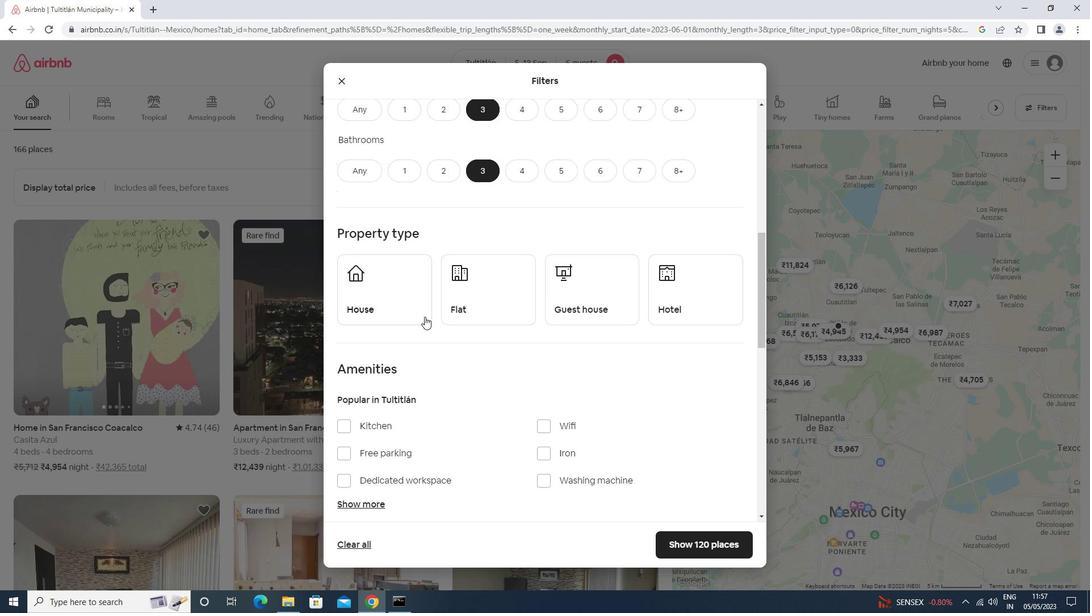 
Action: Mouse pressed left at (415, 311)
Screenshot: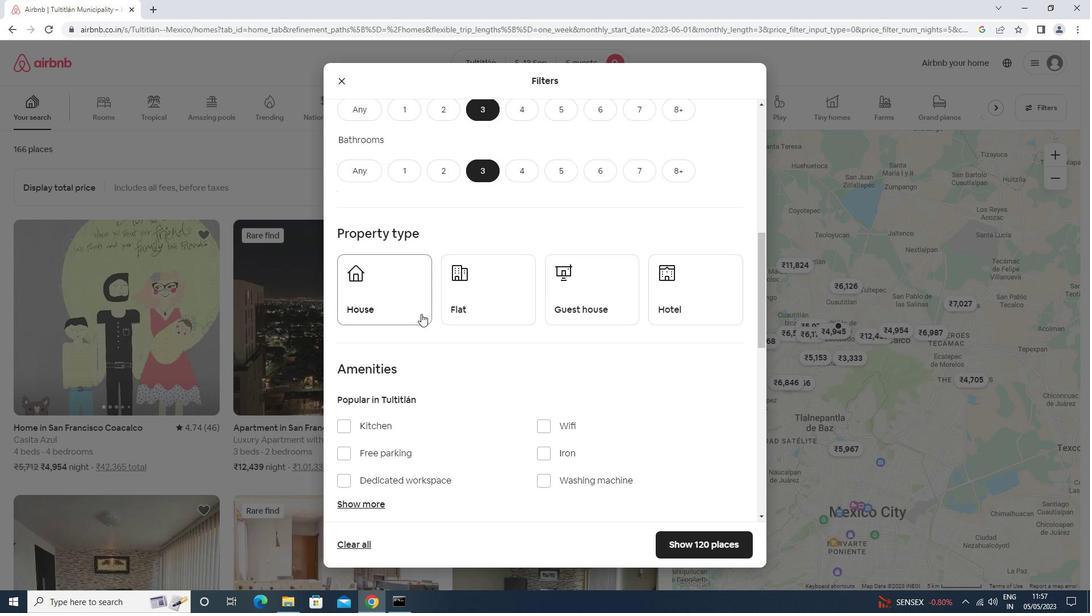 
Action: Mouse moved to (476, 305)
Screenshot: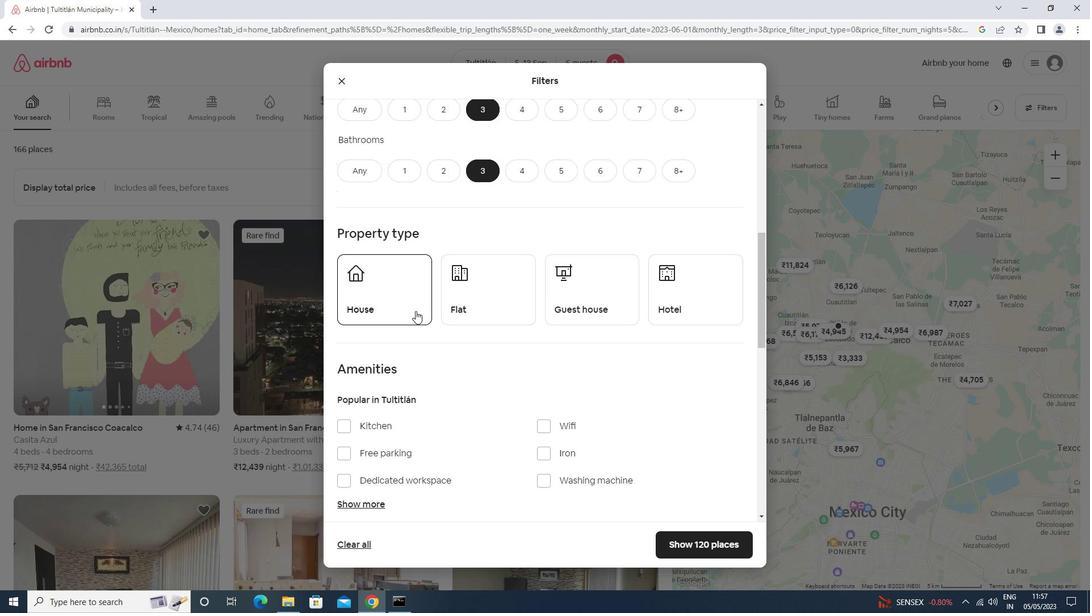 
Action: Mouse pressed left at (476, 305)
Screenshot: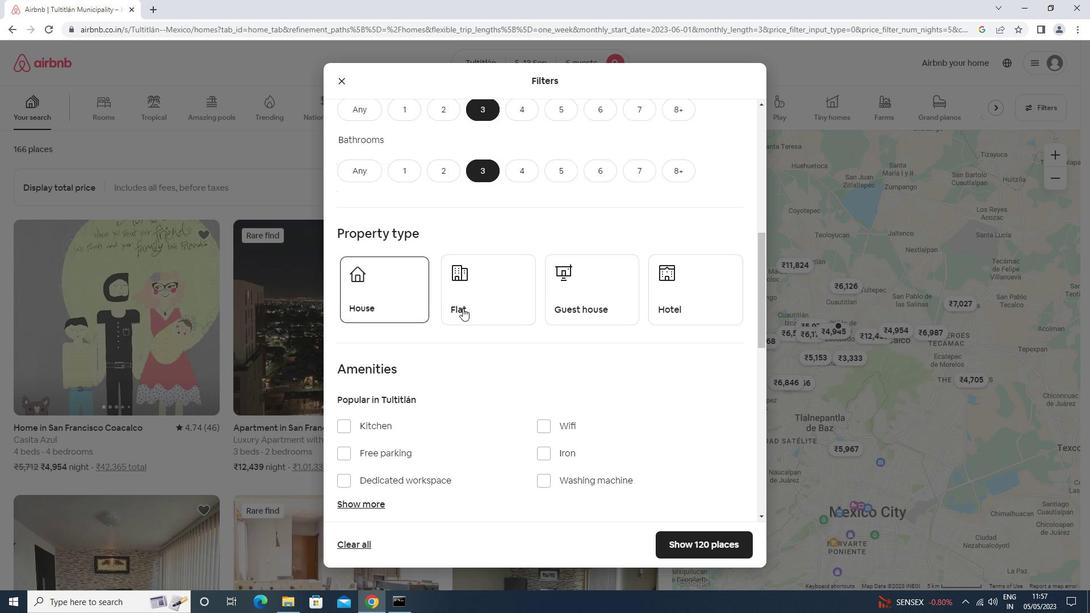 
Action: Mouse moved to (580, 302)
Screenshot: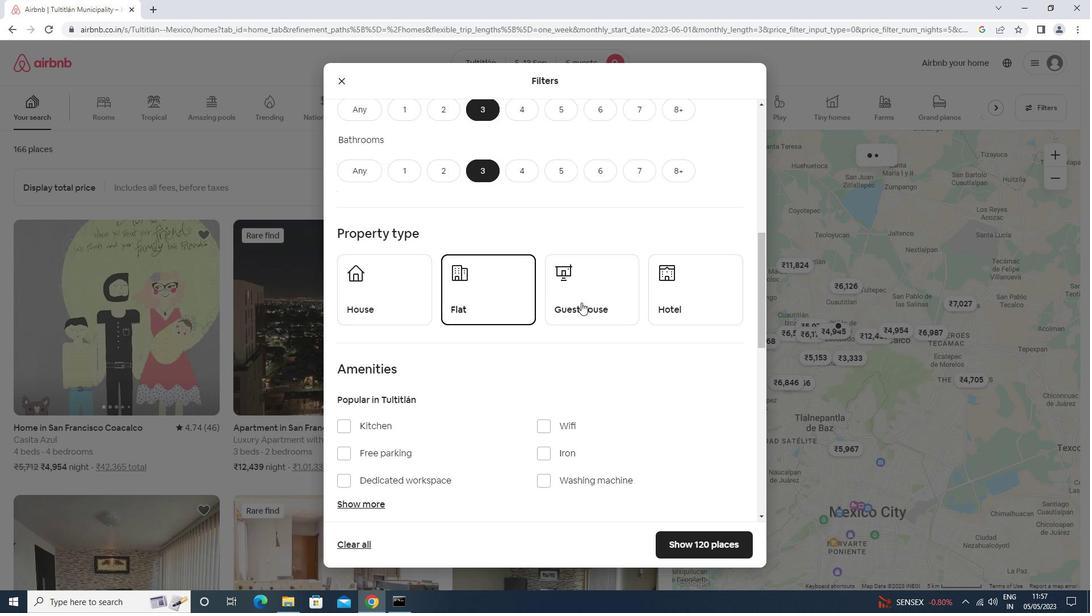 
Action: Mouse pressed left at (580, 302)
Screenshot: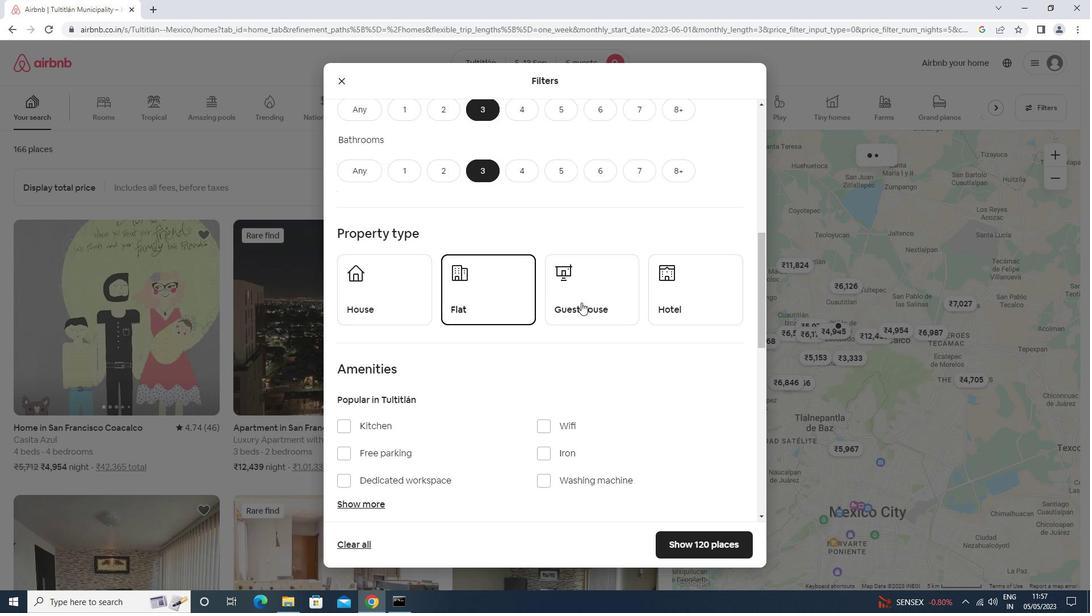 
Action: Mouse moved to (403, 319)
Screenshot: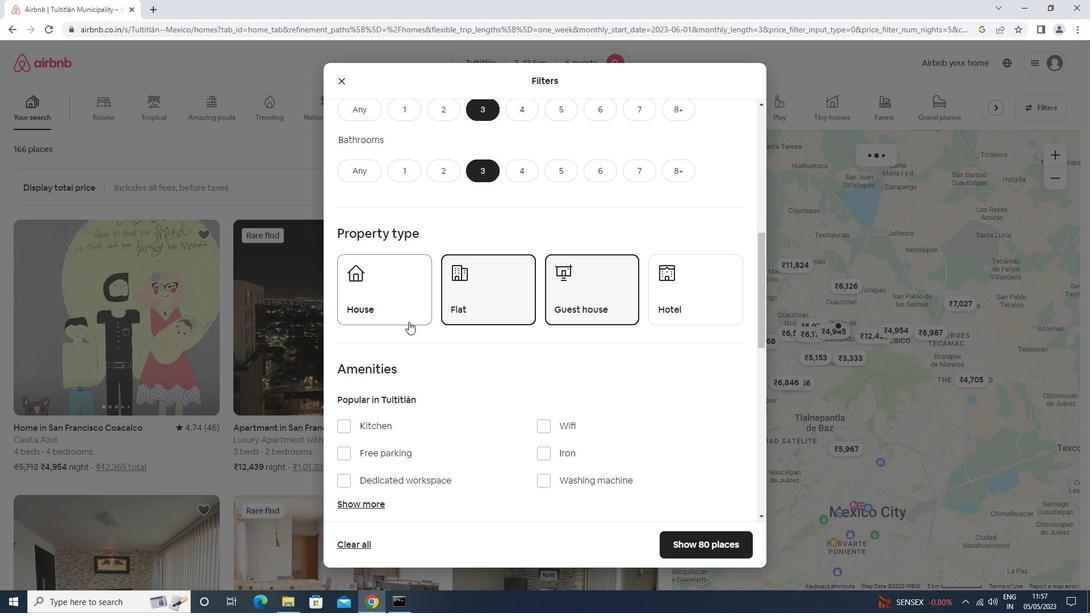 
Action: Mouse pressed left at (403, 319)
Screenshot: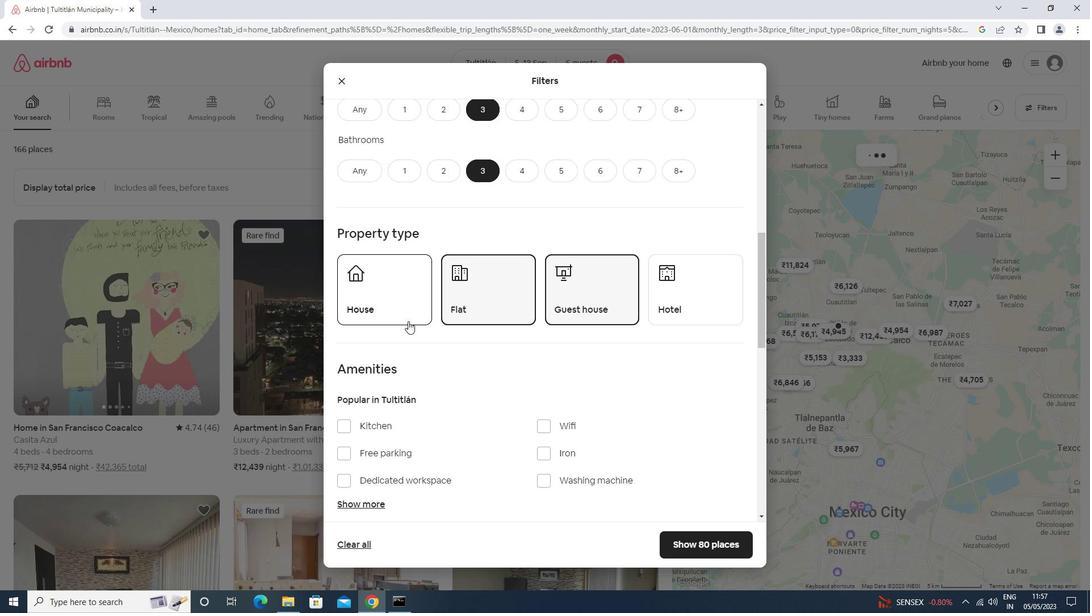
Action: Mouse scrolled (403, 318) with delta (0, 0)
Screenshot: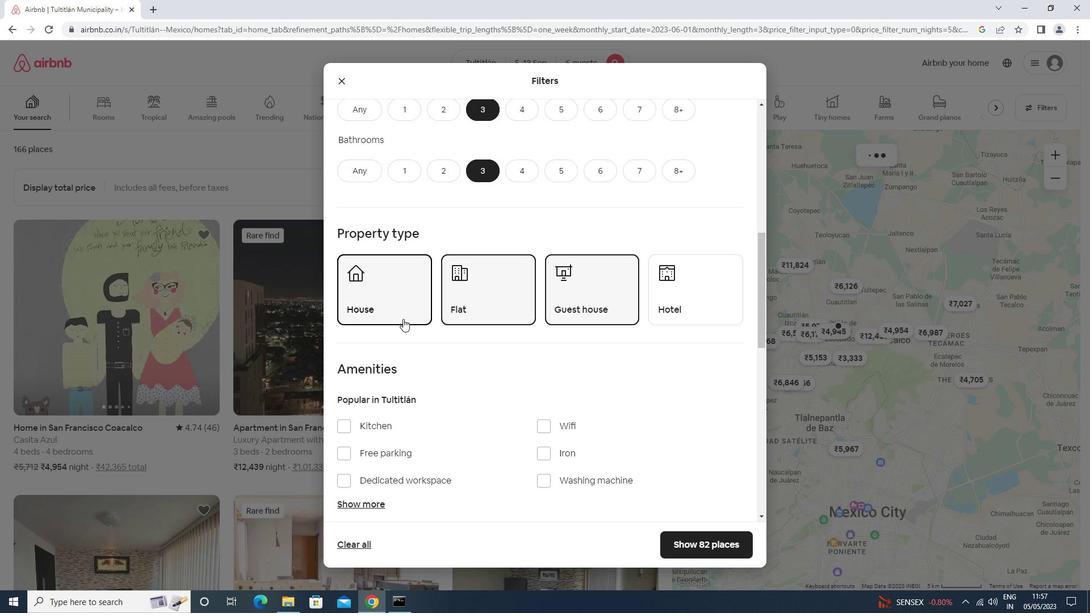 
Action: Mouse scrolled (403, 318) with delta (0, 0)
Screenshot: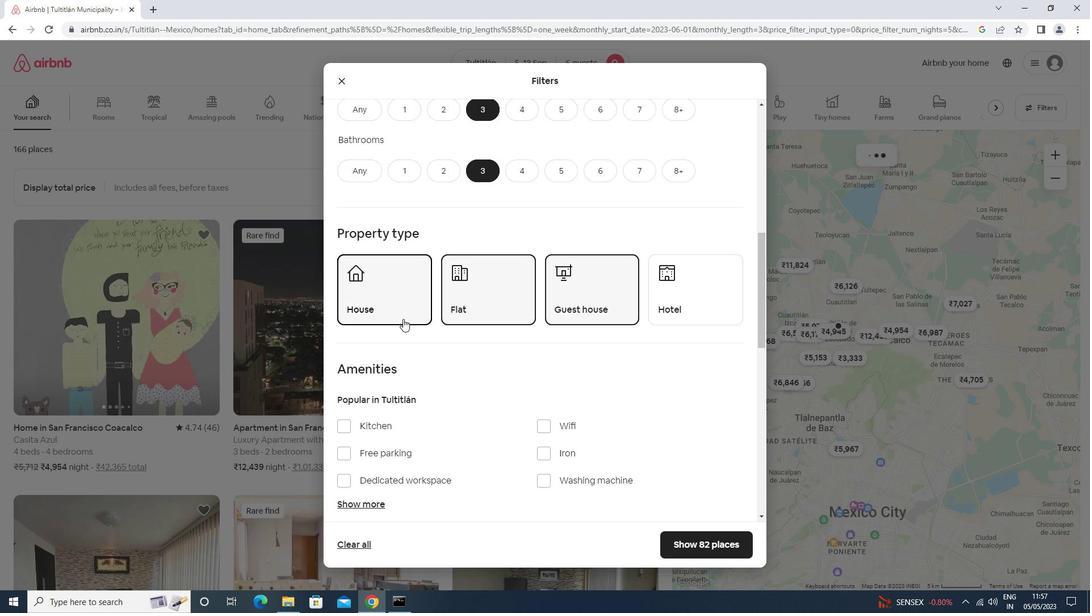 
Action: Mouse scrolled (403, 318) with delta (0, 0)
Screenshot: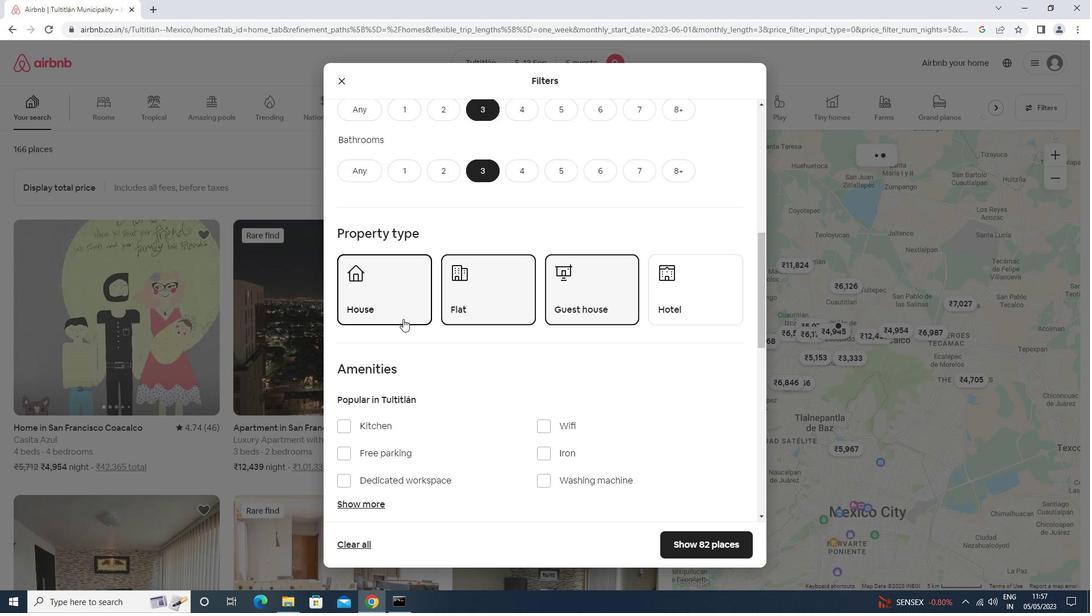 
Action: Mouse scrolled (403, 318) with delta (0, 0)
Screenshot: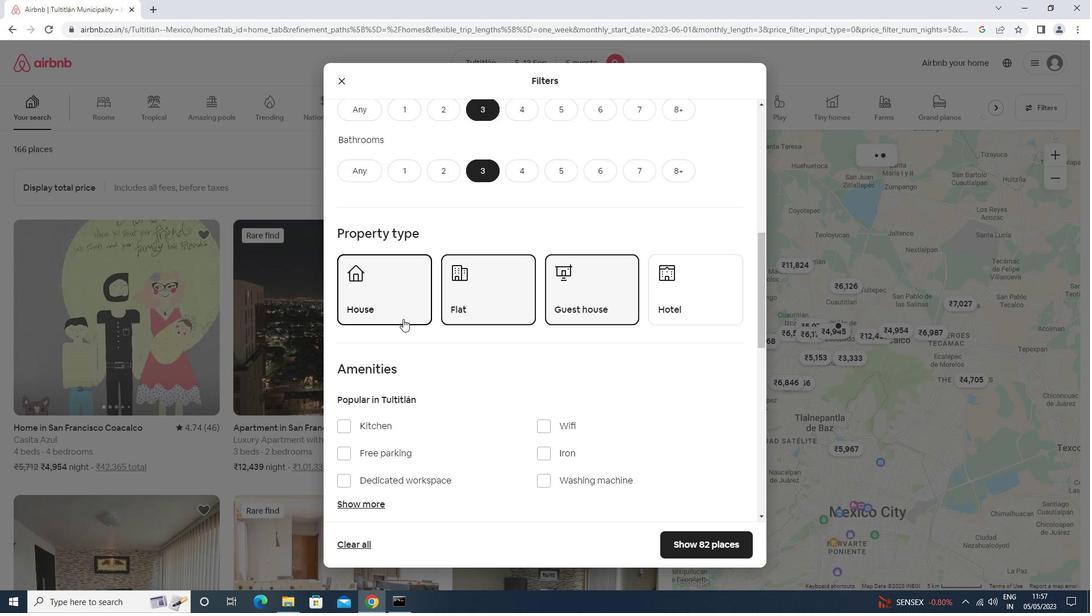 
Action: Mouse scrolled (403, 318) with delta (0, 0)
Screenshot: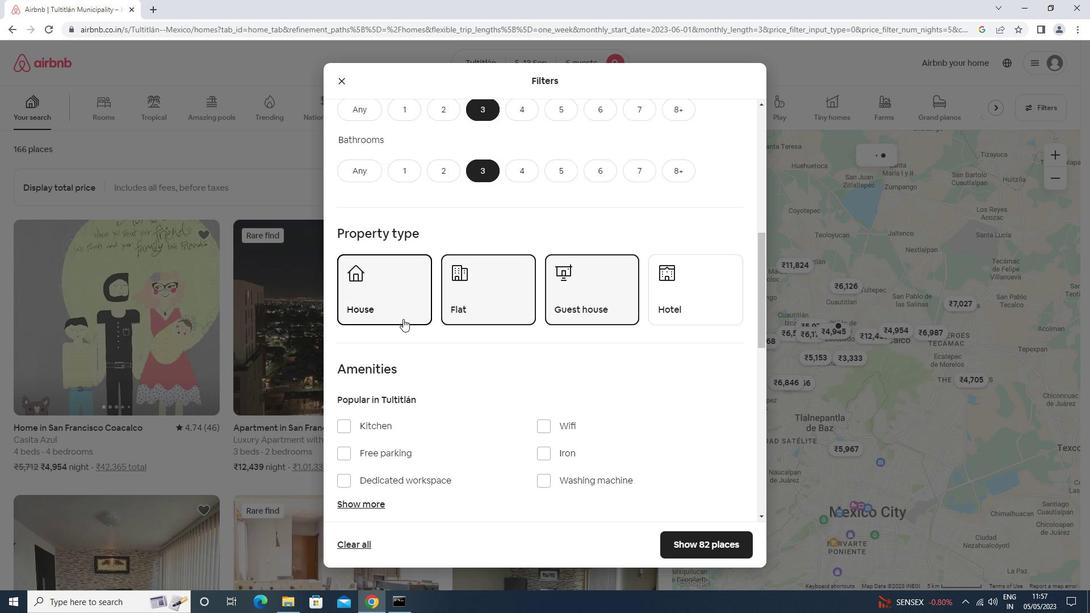 
Action: Mouse moved to (709, 348)
Screenshot: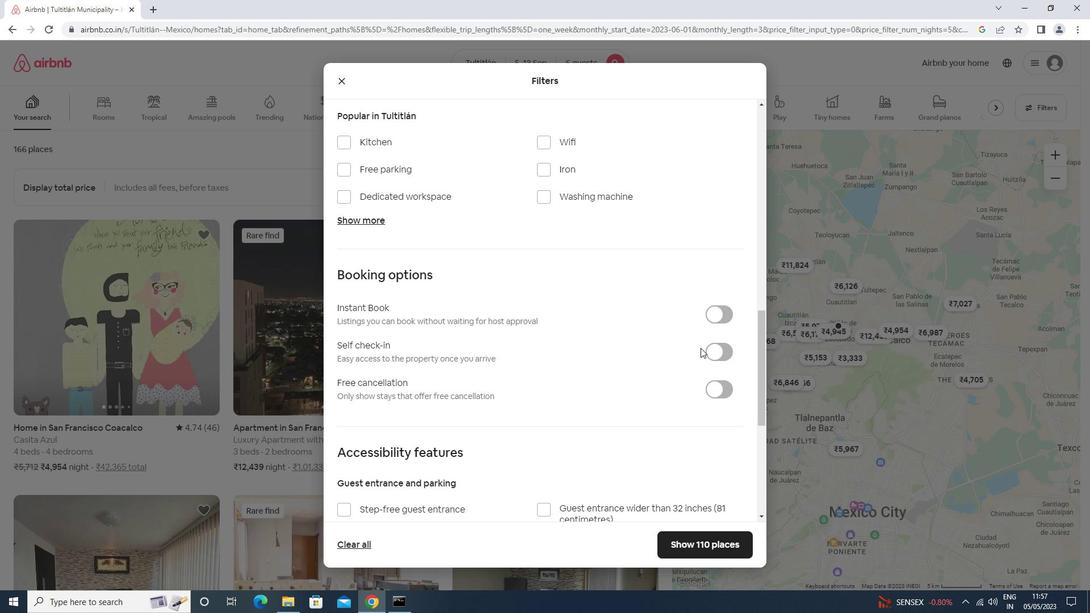 
Action: Mouse pressed left at (709, 348)
Screenshot: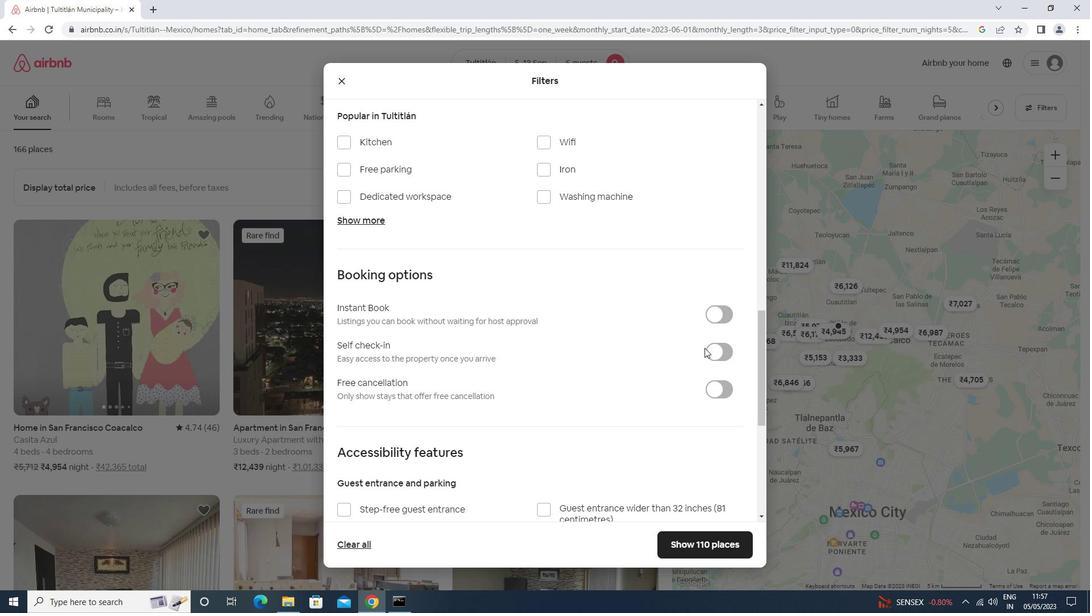 
Action: Mouse scrolled (709, 347) with delta (0, 0)
Screenshot: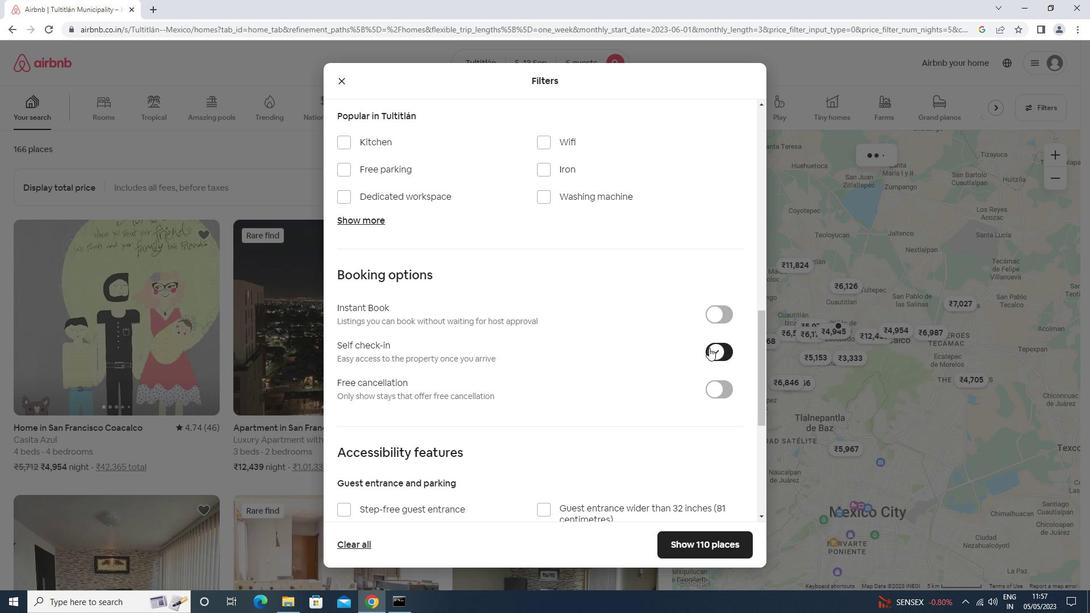 
Action: Mouse scrolled (709, 347) with delta (0, 0)
Screenshot: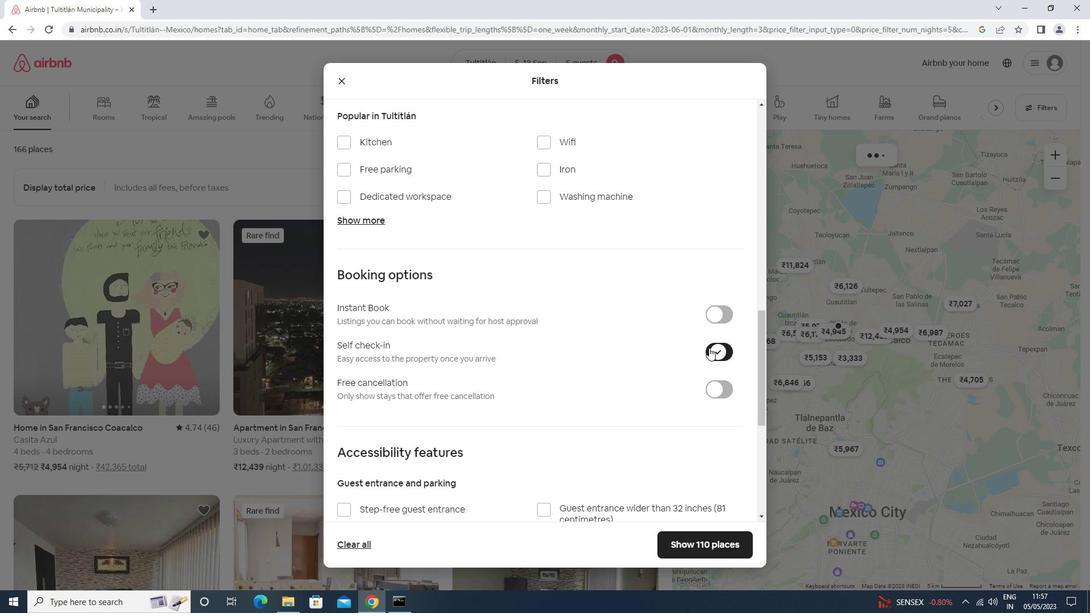 
Action: Mouse scrolled (709, 347) with delta (0, 0)
Screenshot: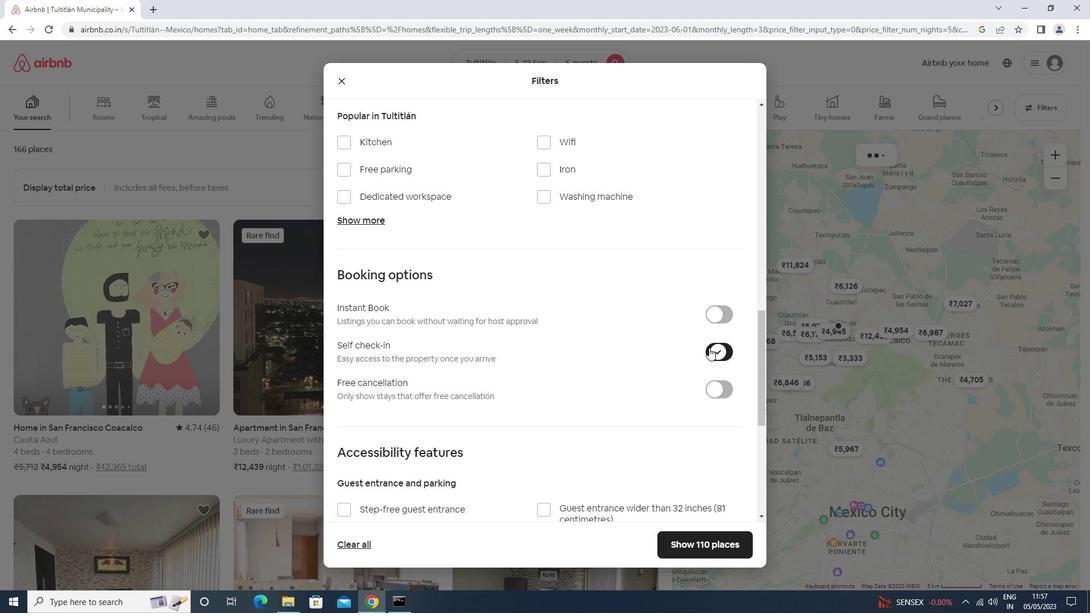 
Action: Mouse scrolled (709, 347) with delta (0, 0)
Screenshot: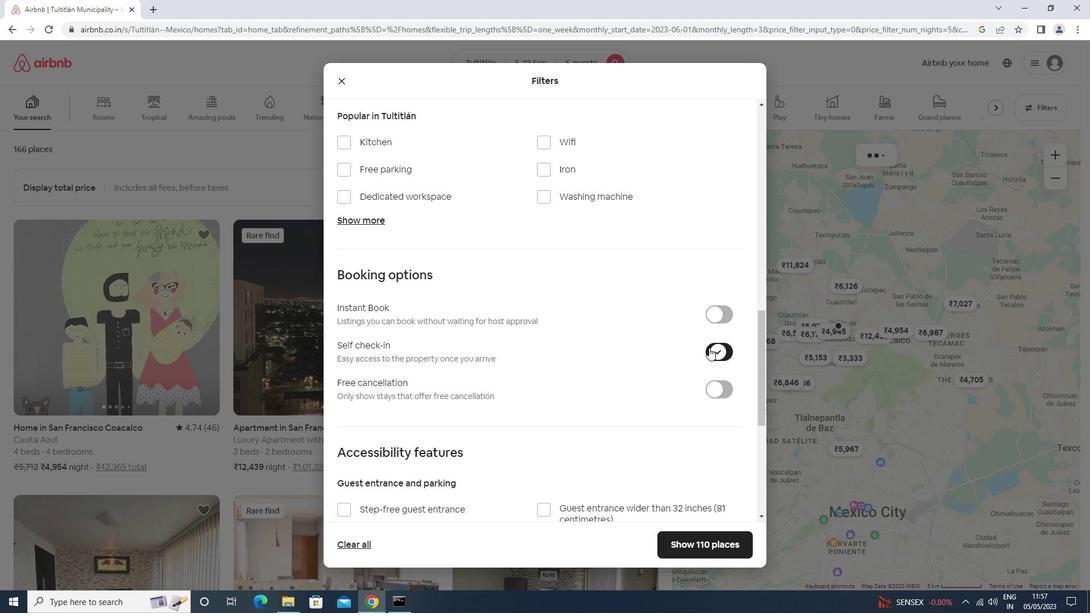 
Action: Mouse scrolled (709, 347) with delta (0, 0)
Screenshot: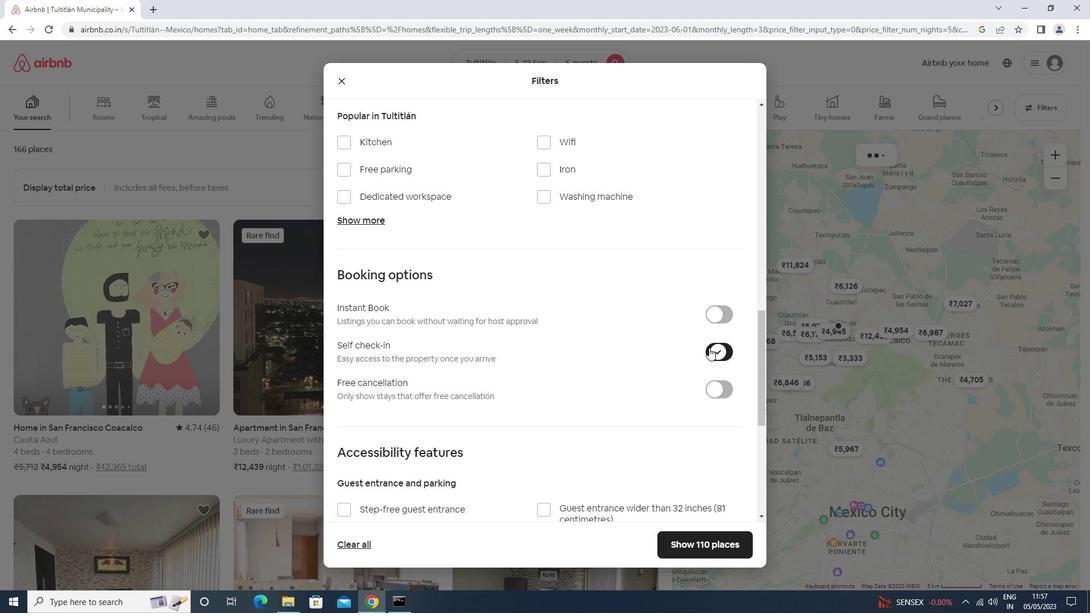 
Action: Mouse scrolled (709, 347) with delta (0, 0)
Screenshot: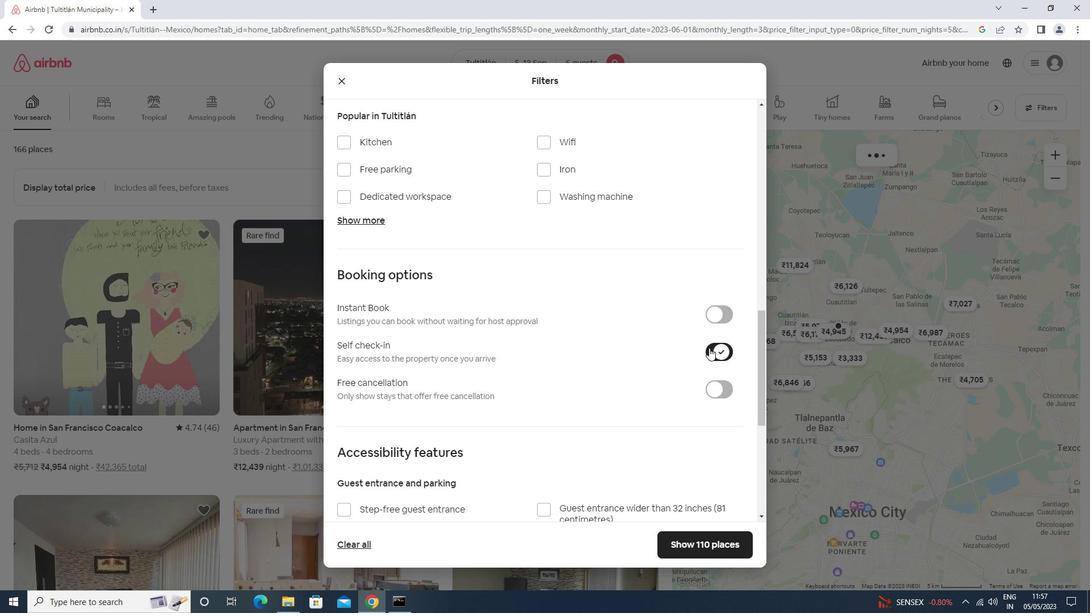 
Action: Mouse moved to (430, 458)
Screenshot: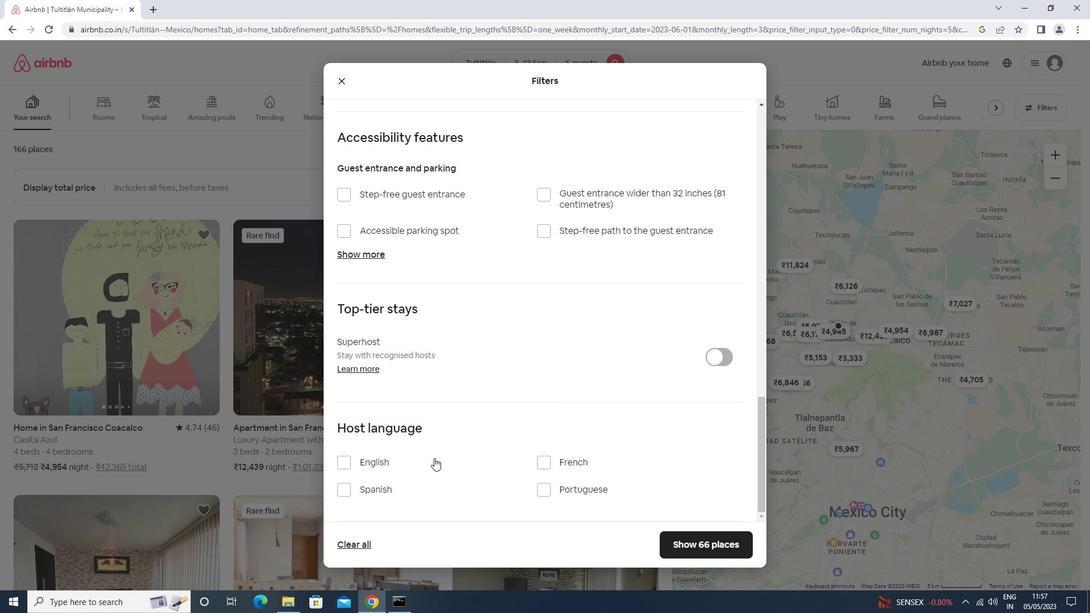 
Action: Mouse pressed left at (430, 458)
Screenshot: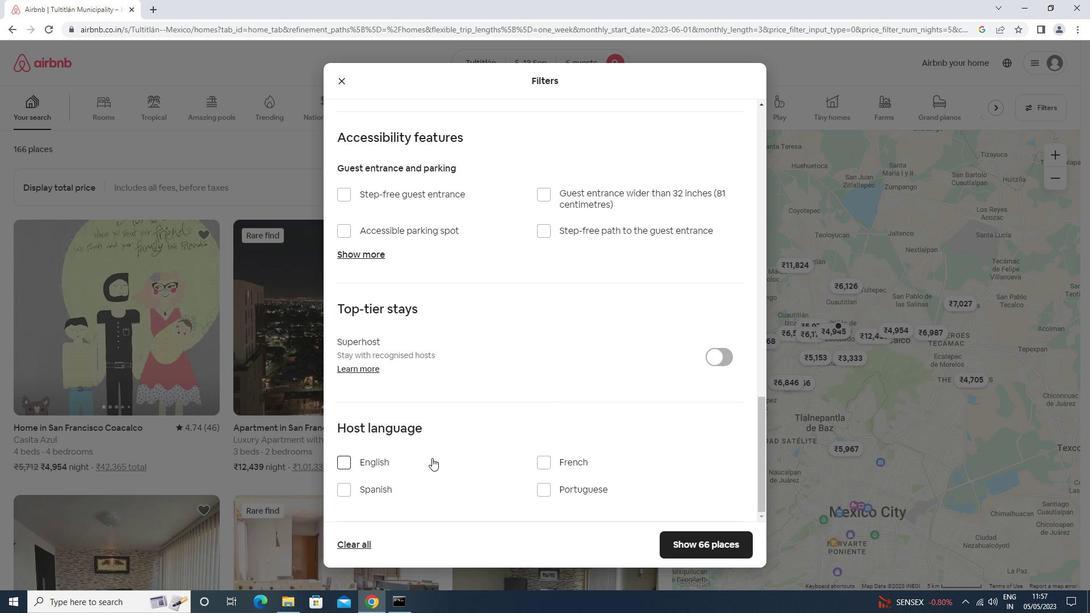 
Action: Mouse moved to (702, 540)
Screenshot: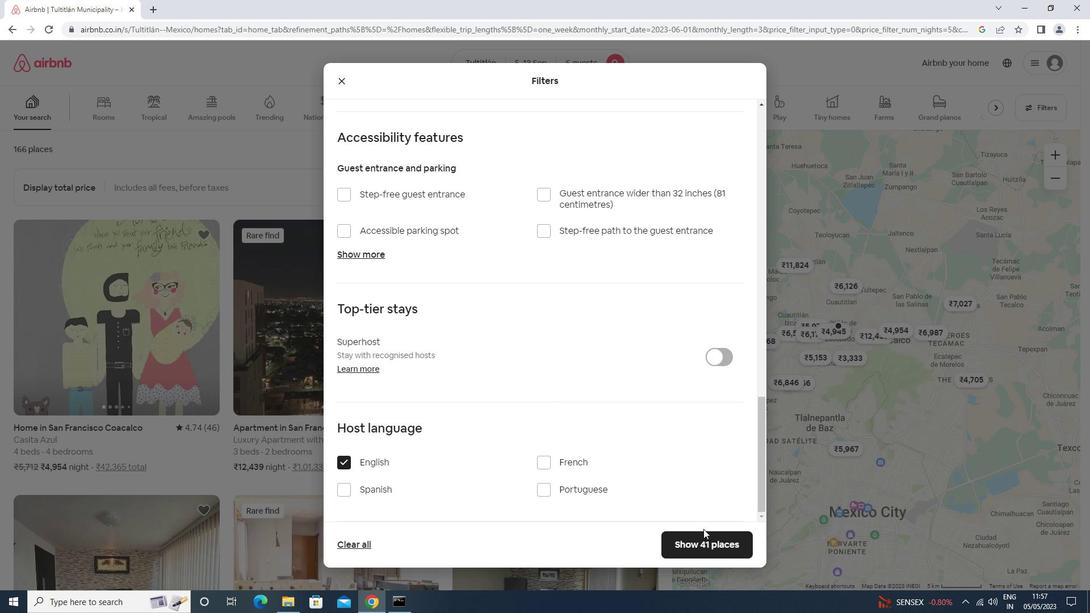 
Action: Mouse pressed left at (702, 540)
Screenshot: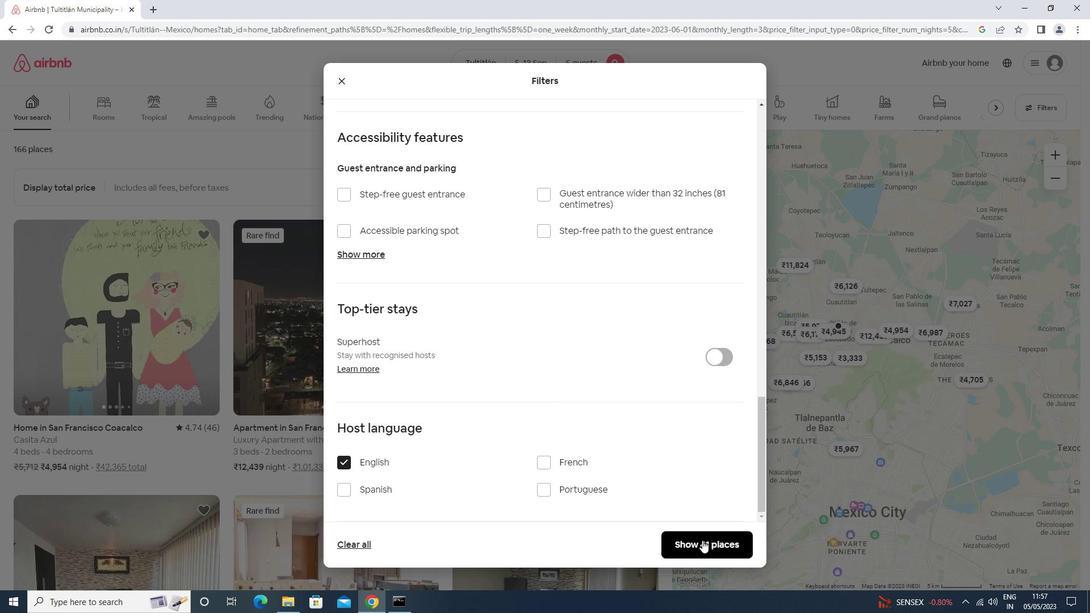 
